 Task: Log work in the project ArtisanBridge for the issue 'Address issues related to slow response time when accessing the system remotely' spent time as '1w 4d 10h 41m' and remaining time as '1w 2d 17h 11m' and move to top of backlog. Now add the issue to the epic 'Network Security Improvements'. Log work in the project ArtisanBridge for the issue 'Develop a new feature to allow for real-time collaboration on documents' spent time as '1w 3d 18h 59m' and remaining time as '1w 1d 12h 59m' and move to bottom of backlog. Now add the issue to the epic 'Natural Language Processing Integration'
Action: Mouse moved to (193, 64)
Screenshot: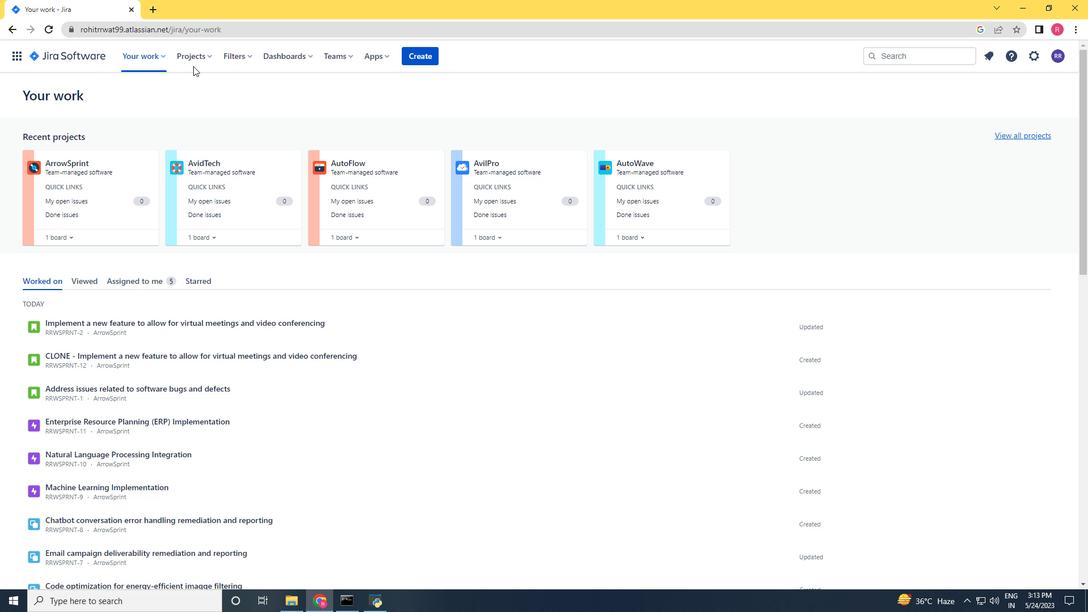 
Action: Mouse pressed left at (193, 64)
Screenshot: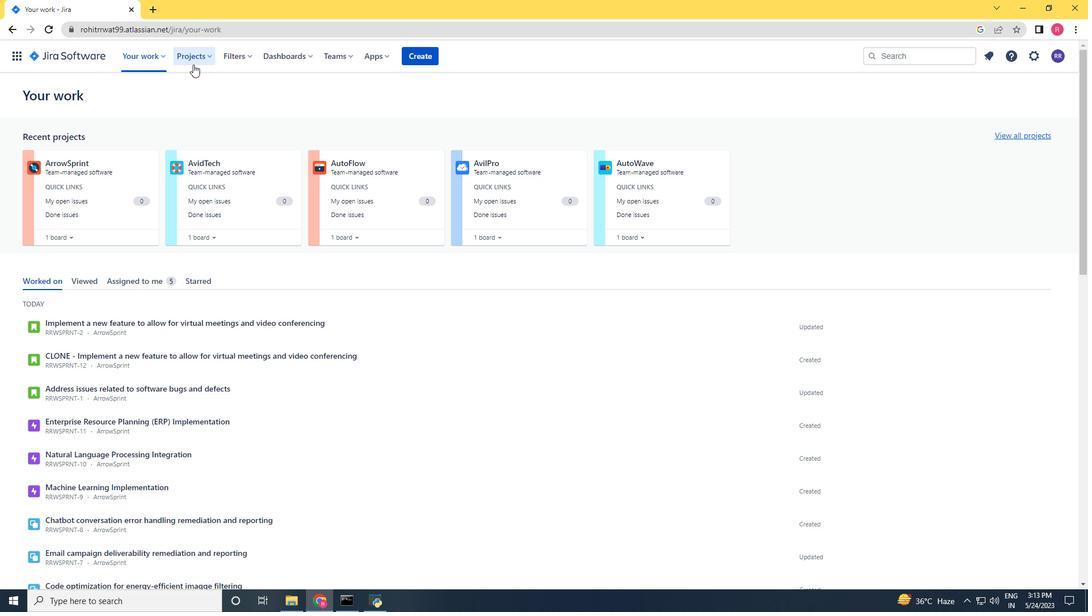 
Action: Mouse moved to (226, 99)
Screenshot: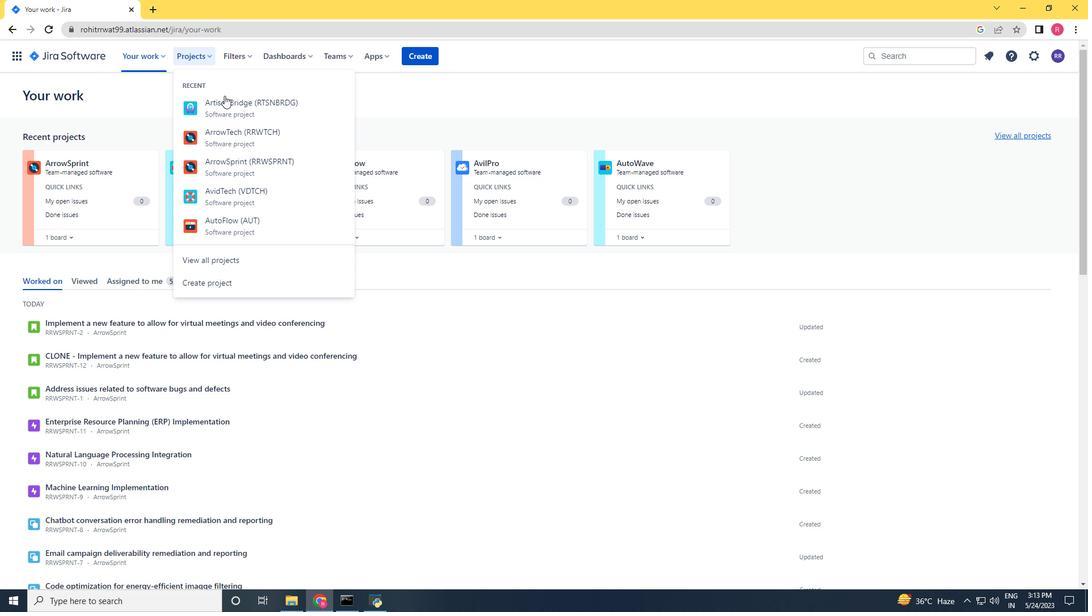 
Action: Mouse pressed left at (226, 99)
Screenshot: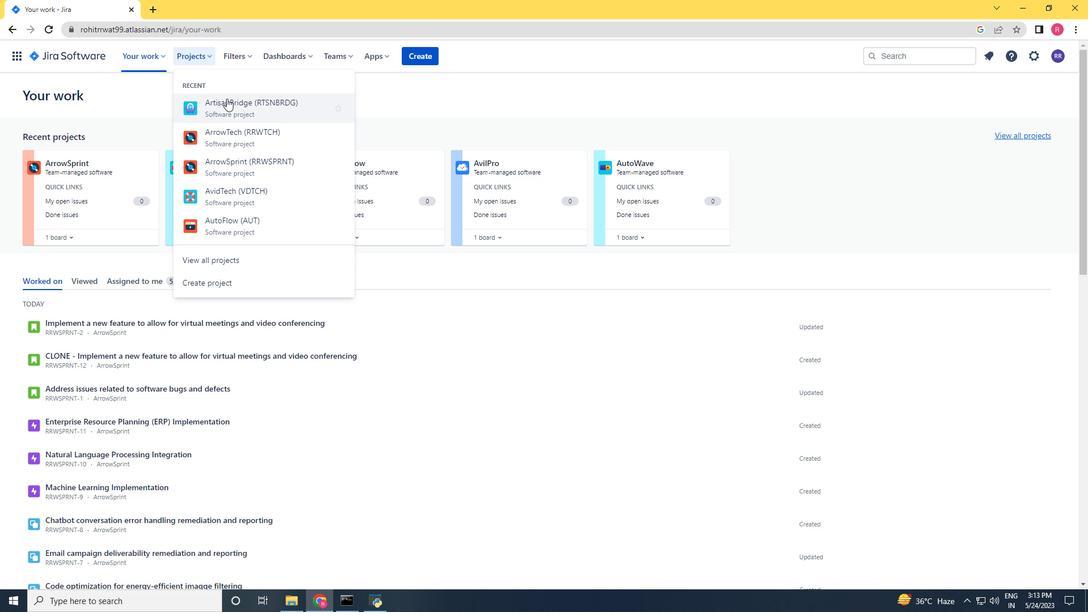 
Action: Mouse moved to (72, 176)
Screenshot: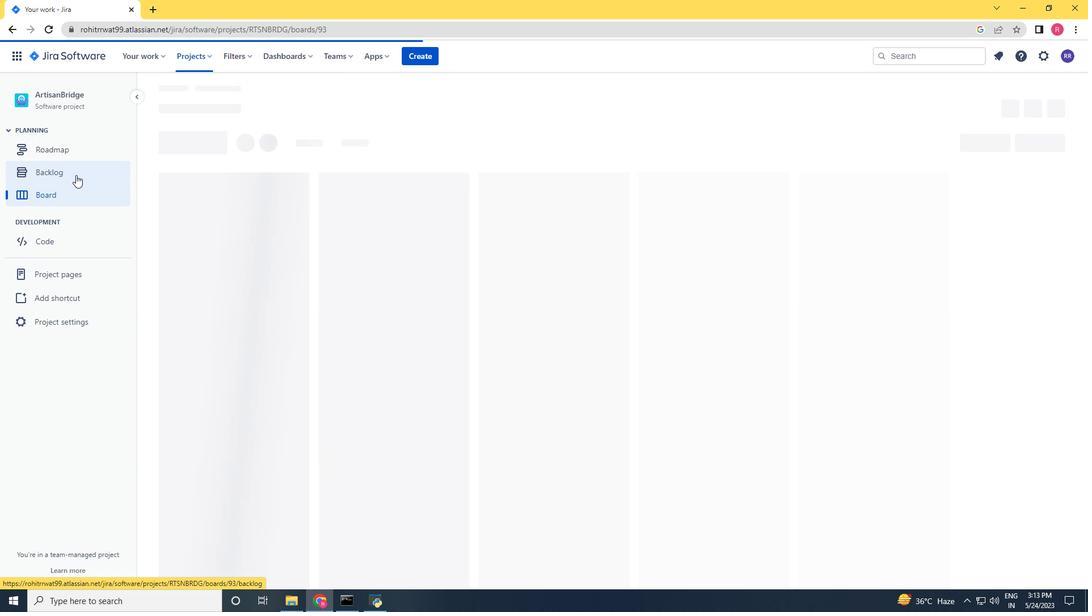 
Action: Mouse pressed left at (72, 176)
Screenshot: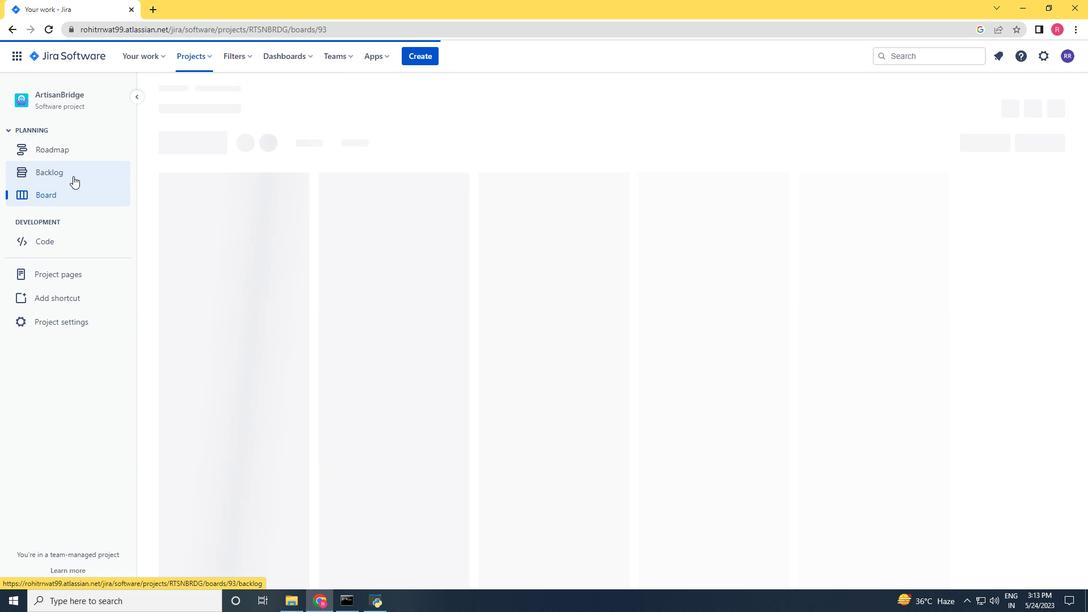 
Action: Mouse moved to (849, 400)
Screenshot: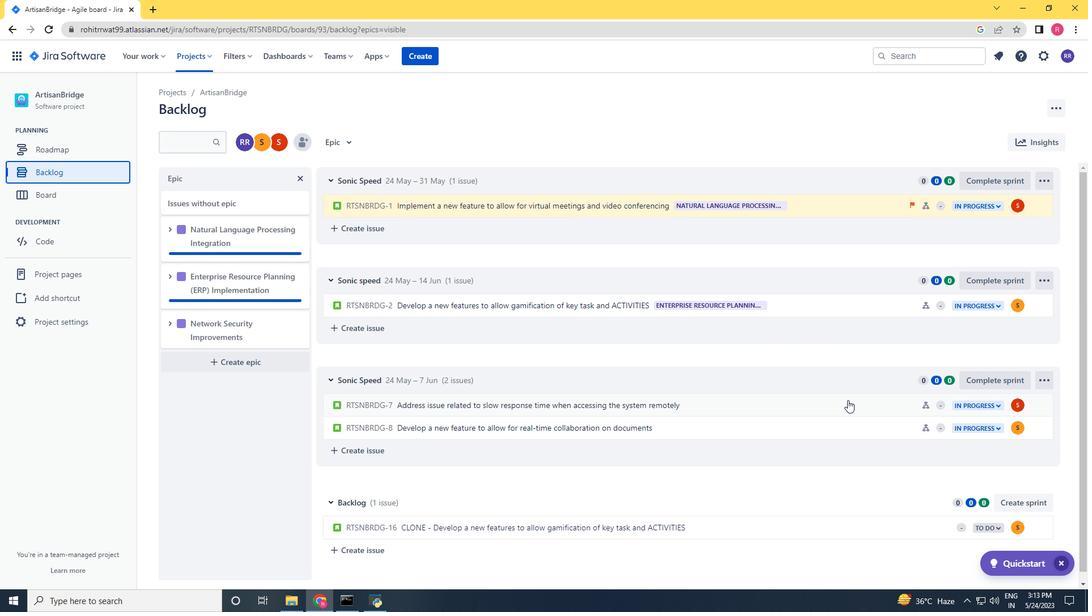 
Action: Mouse pressed left at (849, 400)
Screenshot: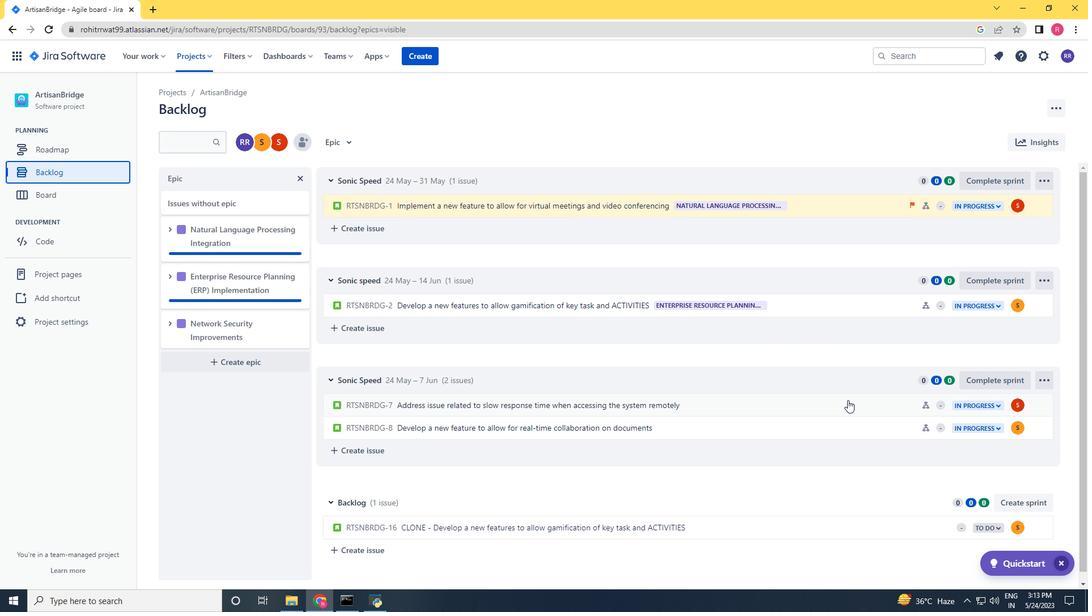 
Action: Mouse moved to (1038, 174)
Screenshot: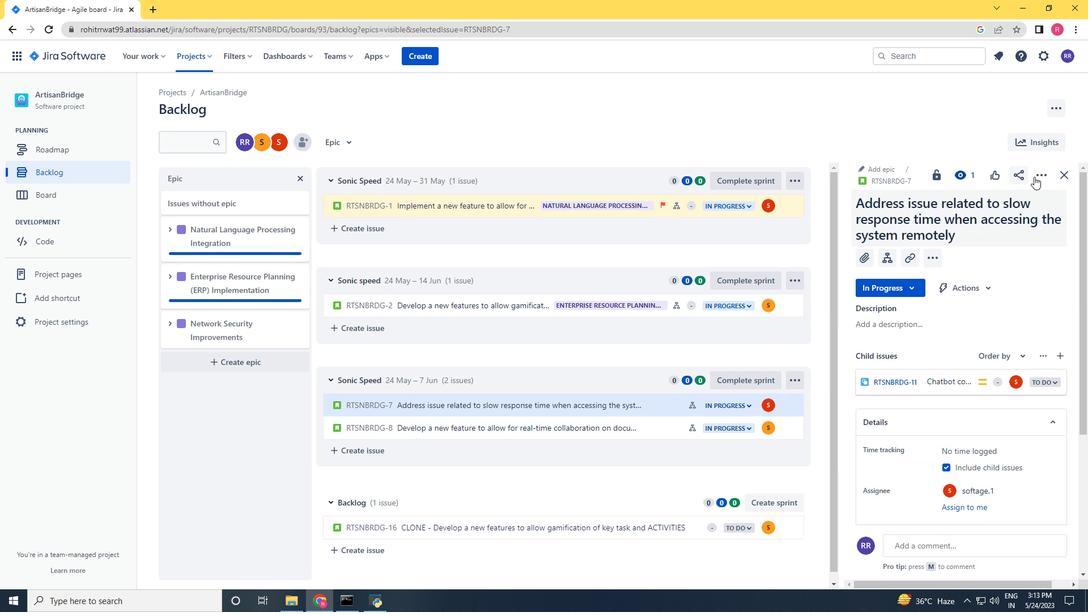 
Action: Mouse pressed left at (1038, 174)
Screenshot: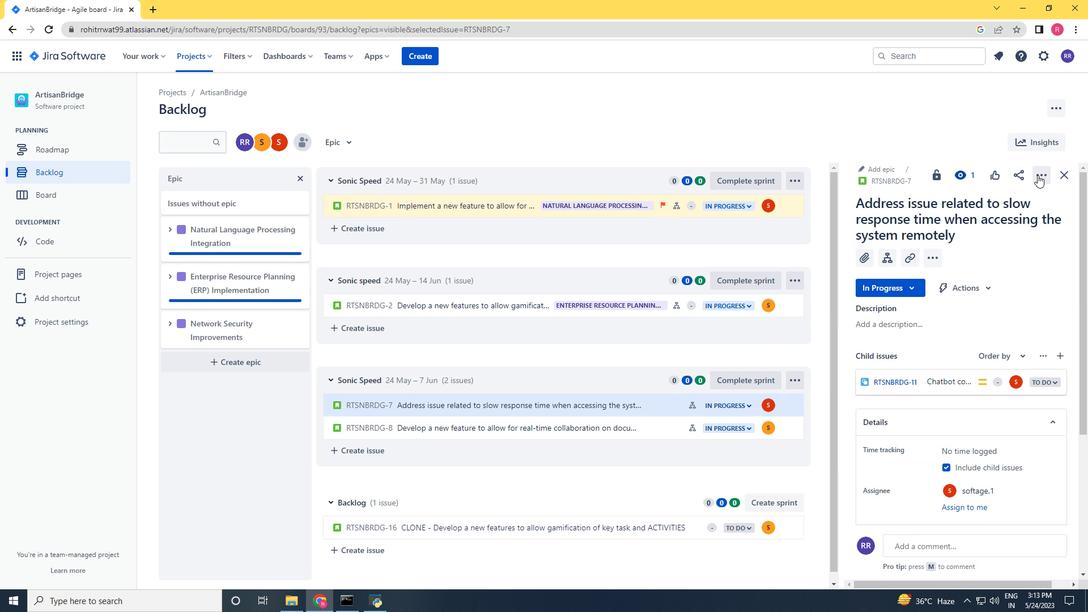 
Action: Mouse moved to (983, 206)
Screenshot: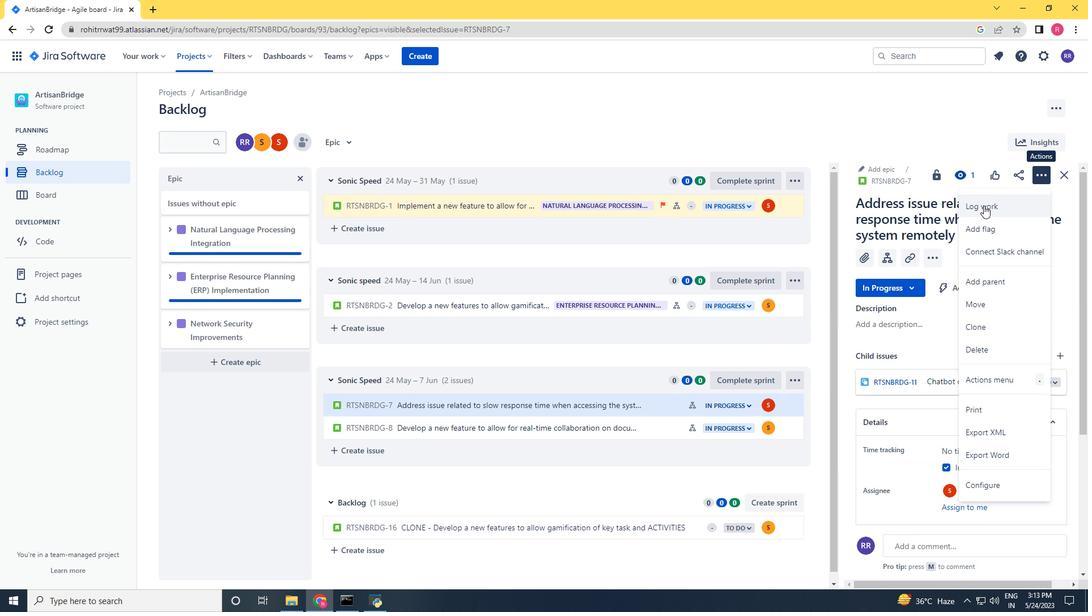 
Action: Mouse pressed left at (983, 206)
Screenshot: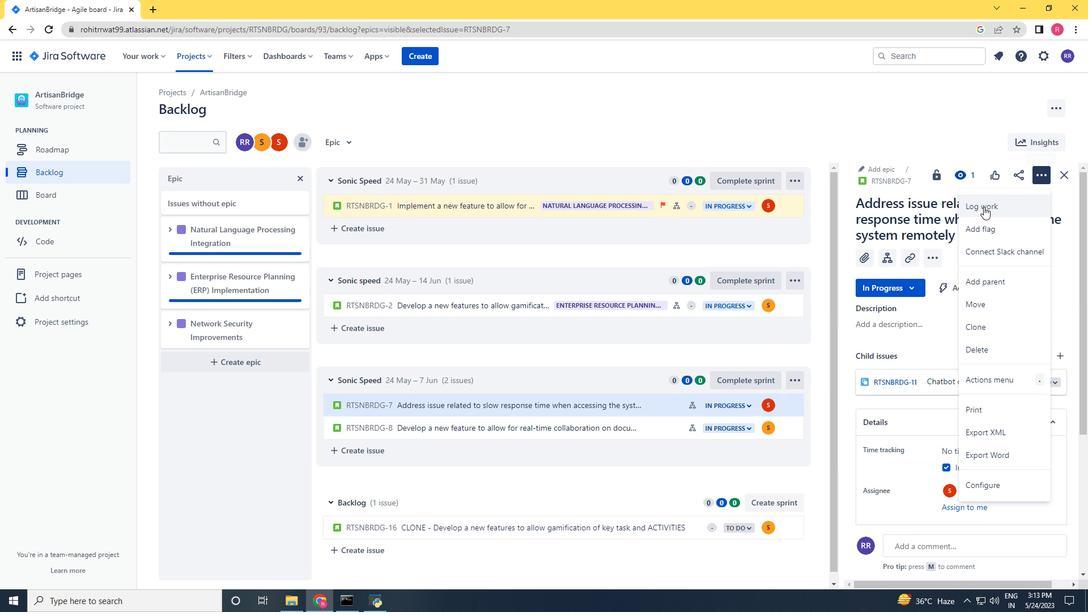 
Action: Mouse moved to (880, 247)
Screenshot: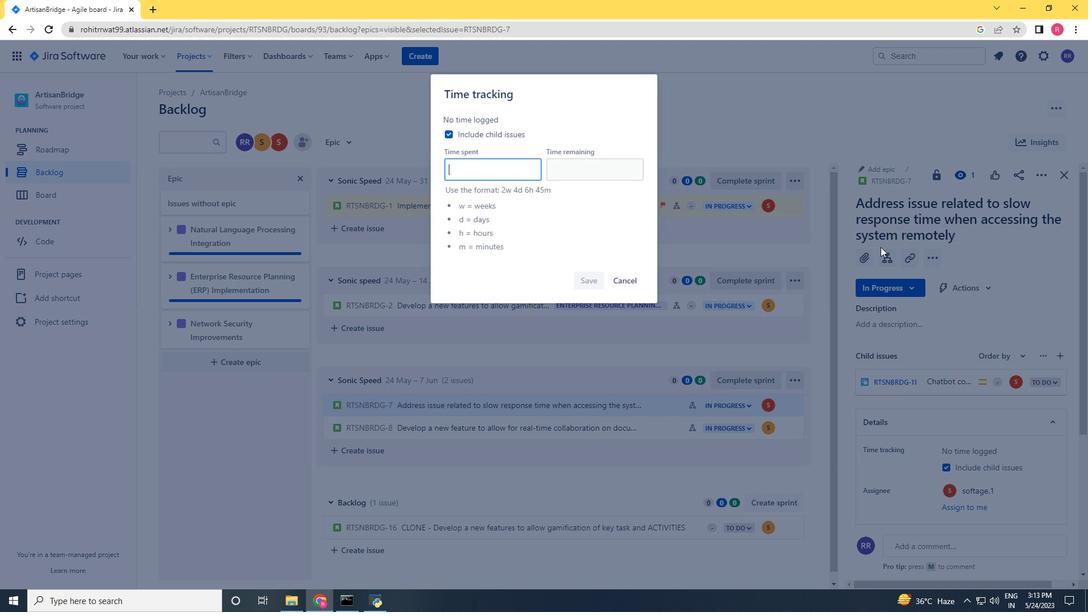 
Action: Key pressed 1w<Key.space>3d<Key.space>16<Key.backspace>8h<Key.space><Key.space>59m<Key.tab>
Screenshot: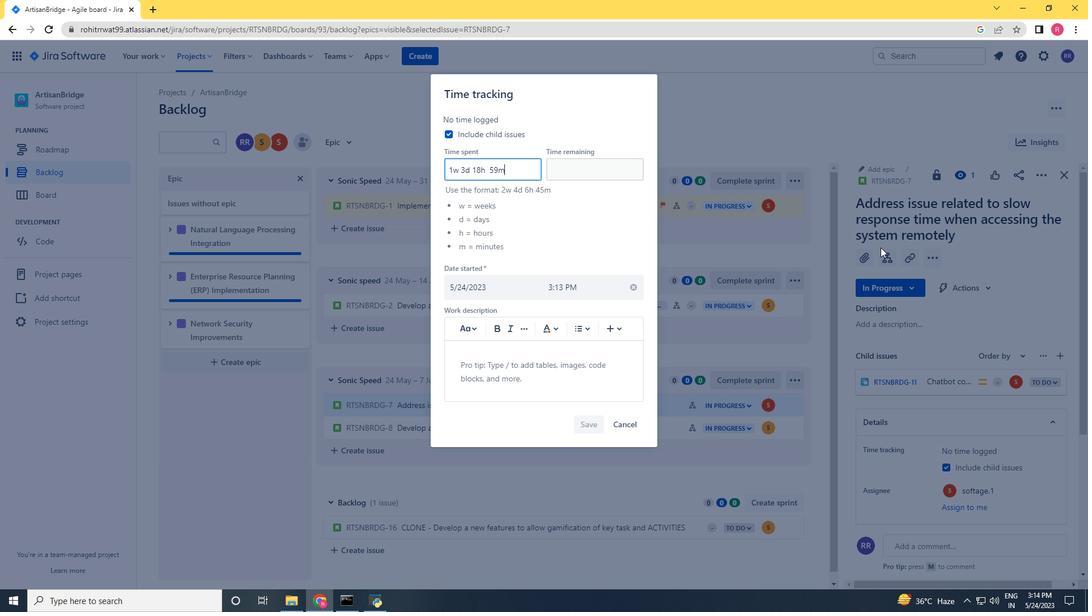
Action: Mouse moved to (489, 168)
Screenshot: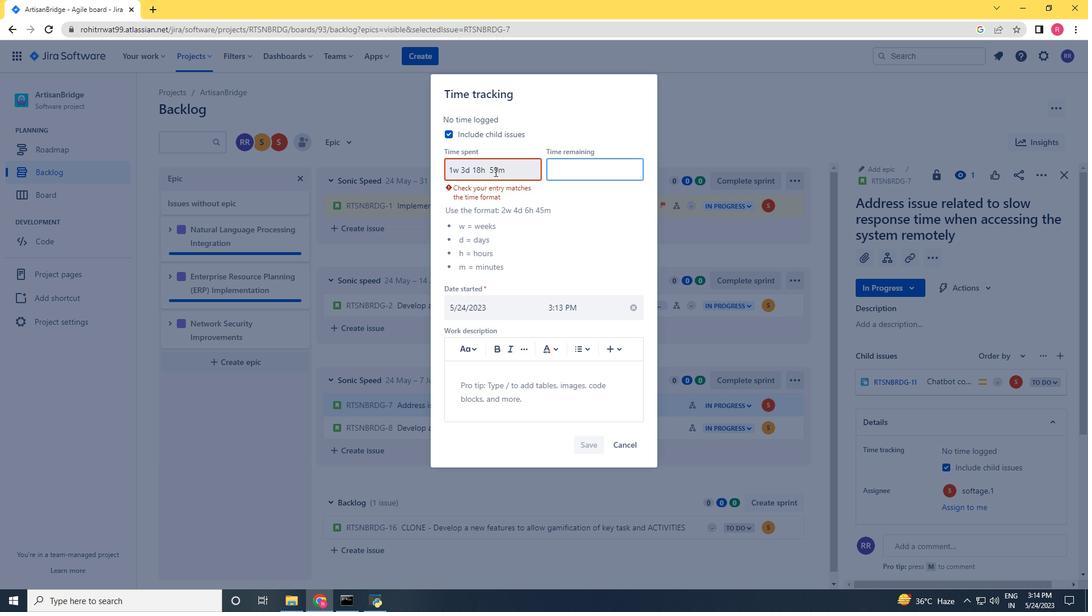 
Action: Mouse pressed left at (489, 168)
Screenshot: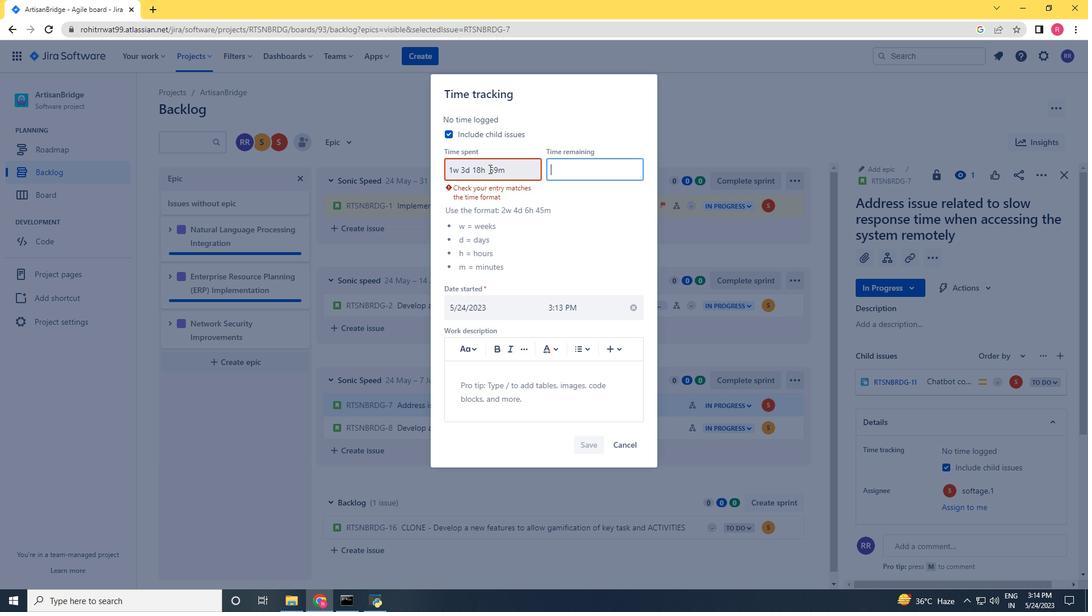 
Action: Key pressed <Key.backspace>
Screenshot: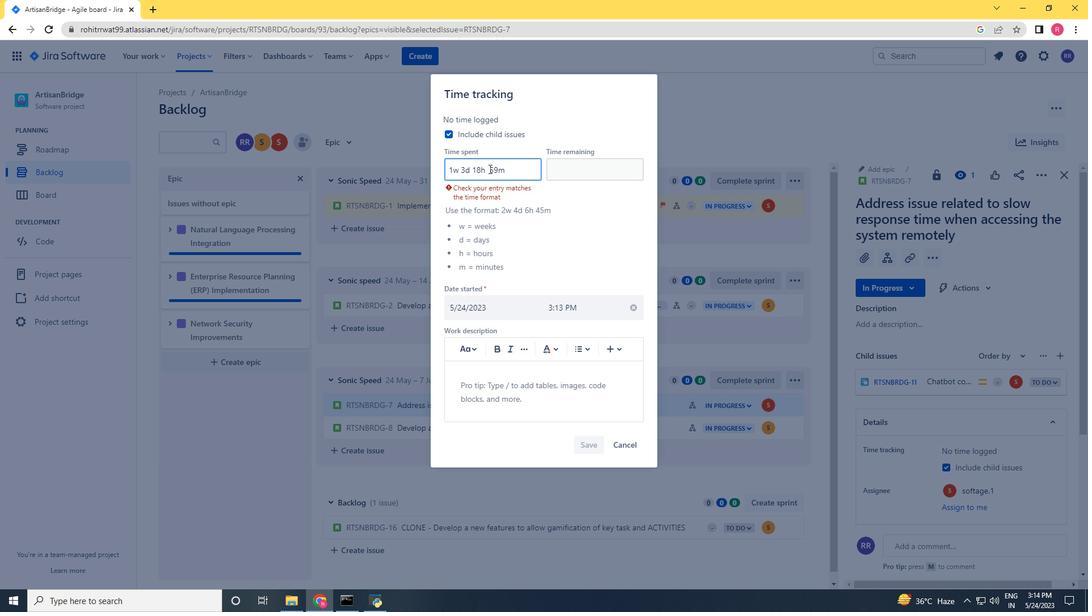 
Action: Mouse moved to (578, 172)
Screenshot: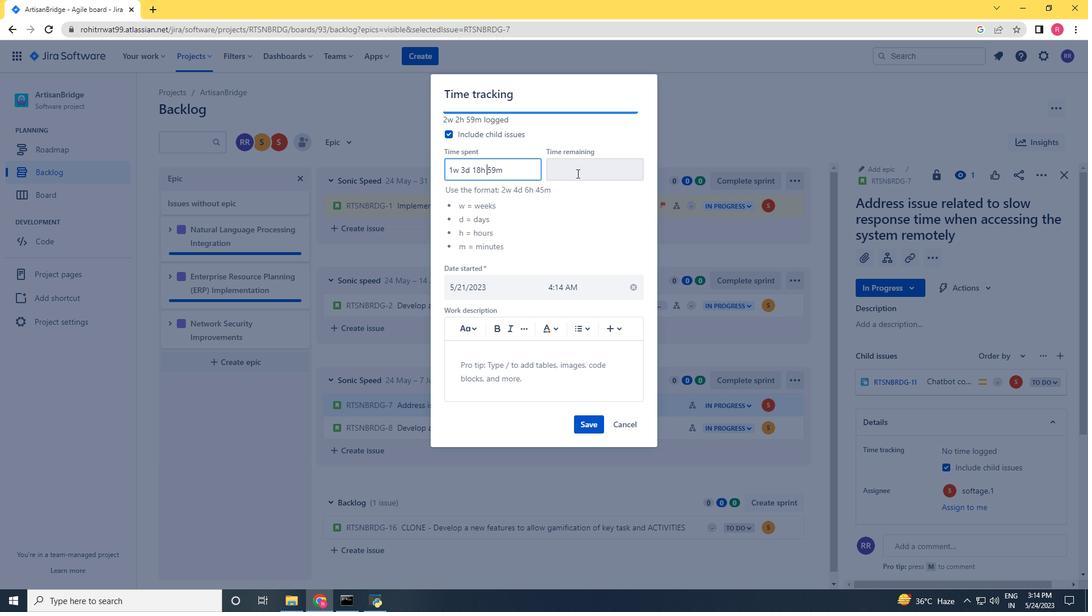 
Action: Mouse pressed left at (578, 172)
Screenshot: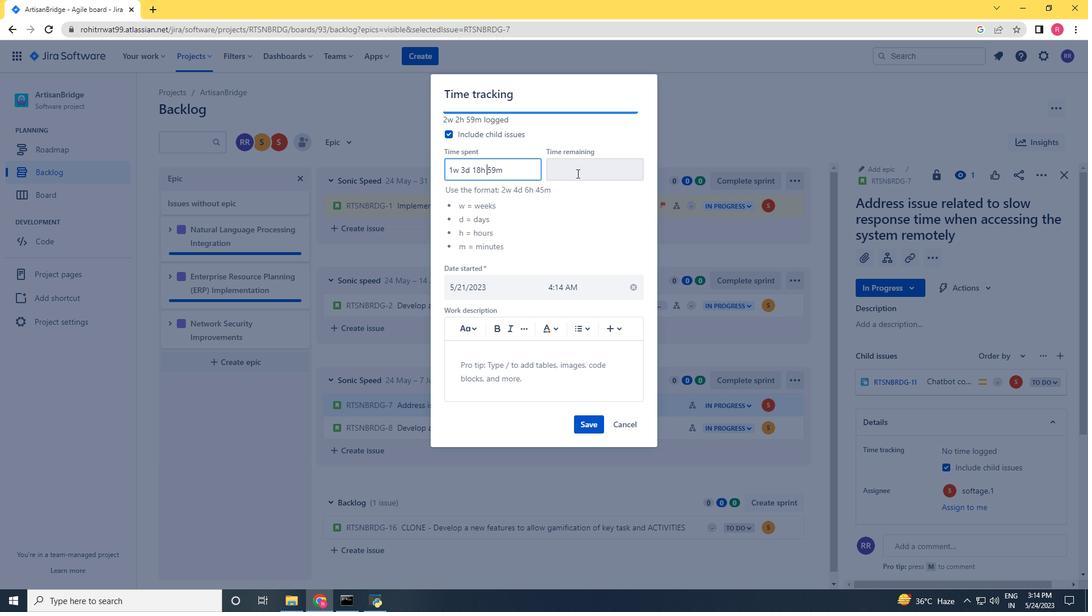 
Action: Key pressed 1w<Key.space>1d<Key.space>12h<Key.space>59m
Screenshot: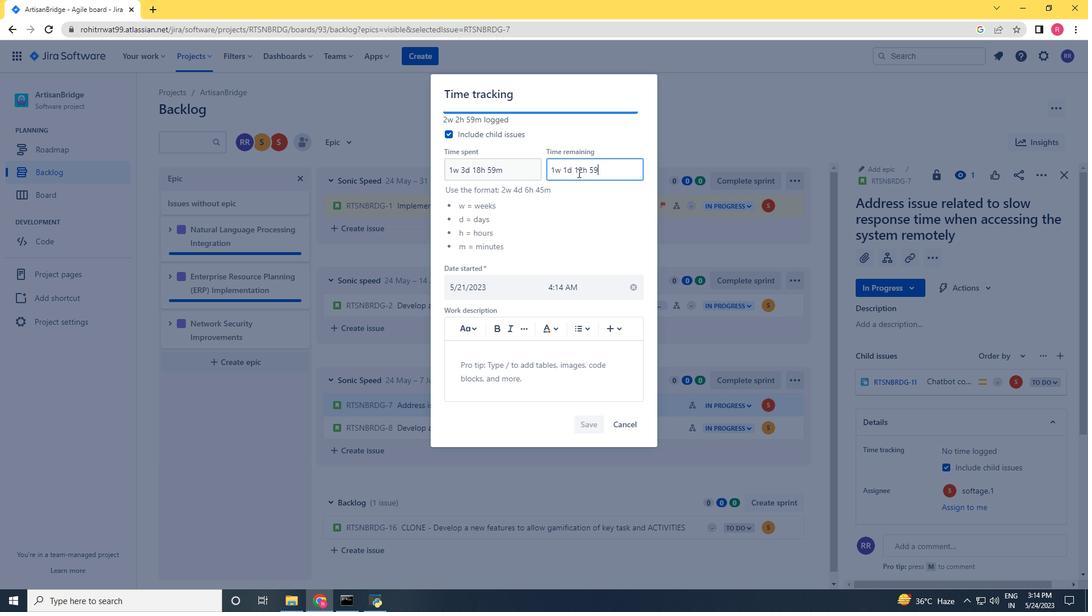 
Action: Mouse moved to (576, 170)
Screenshot: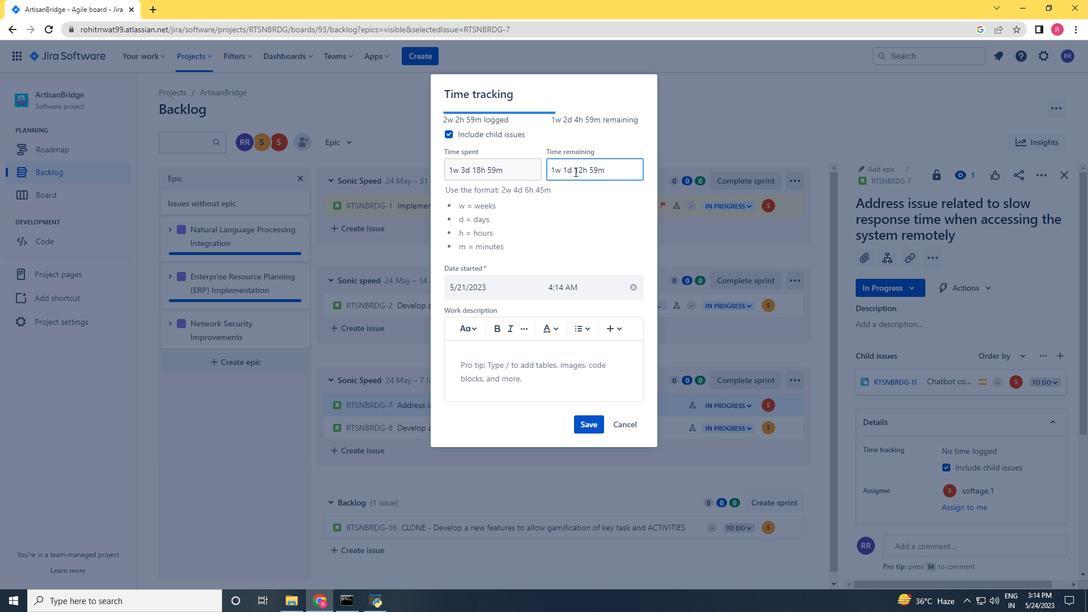 
Action: Mouse pressed left at (576, 170)
Screenshot: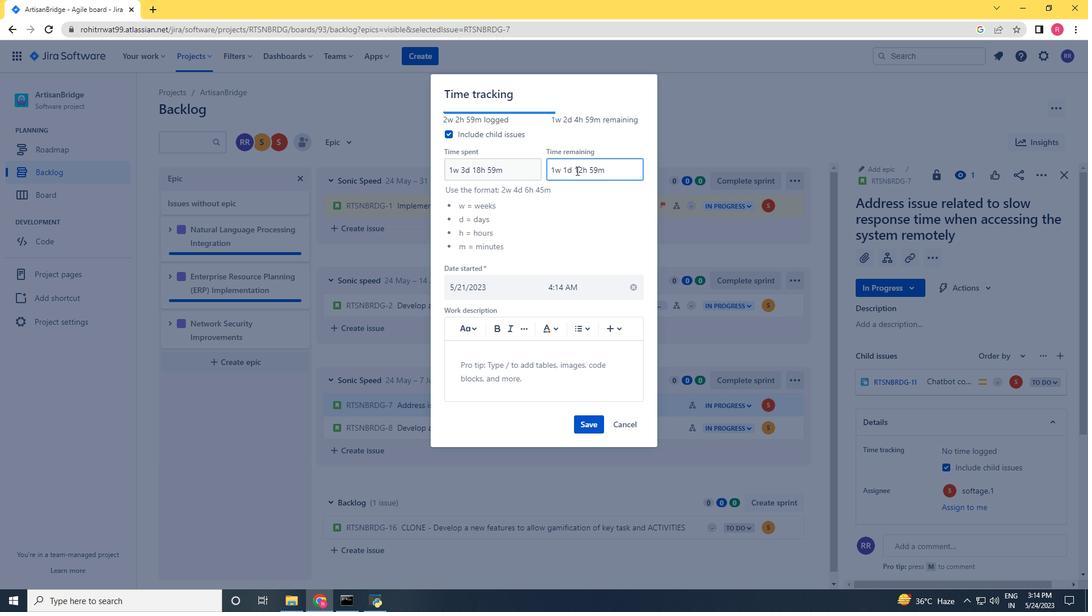 
Action: Mouse moved to (562, 170)
Screenshot: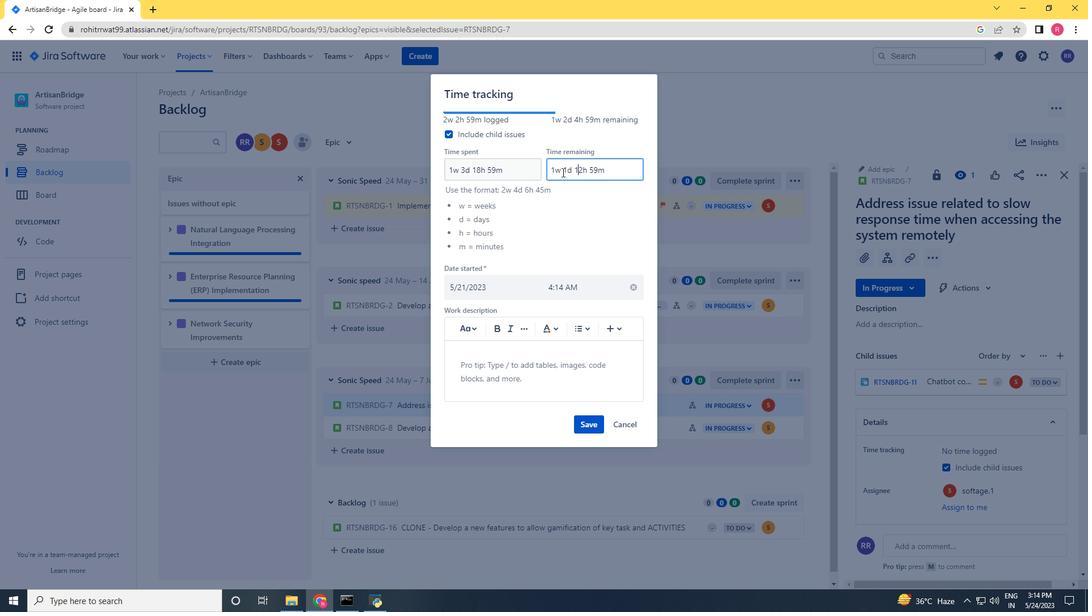 
Action: Mouse pressed left at (562, 170)
Screenshot: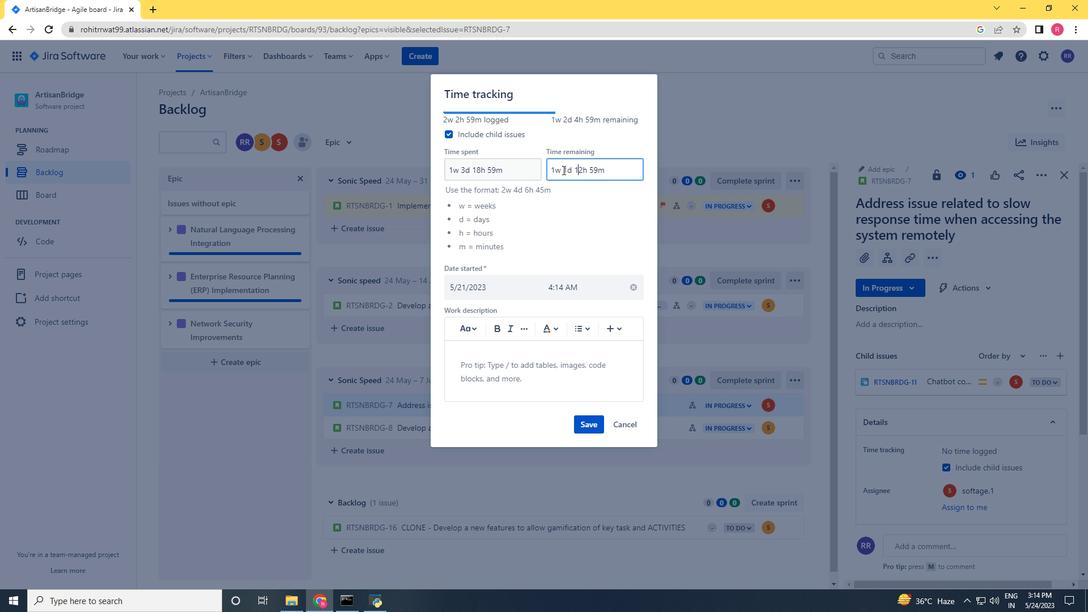 
Action: Mouse moved to (587, 162)
Screenshot: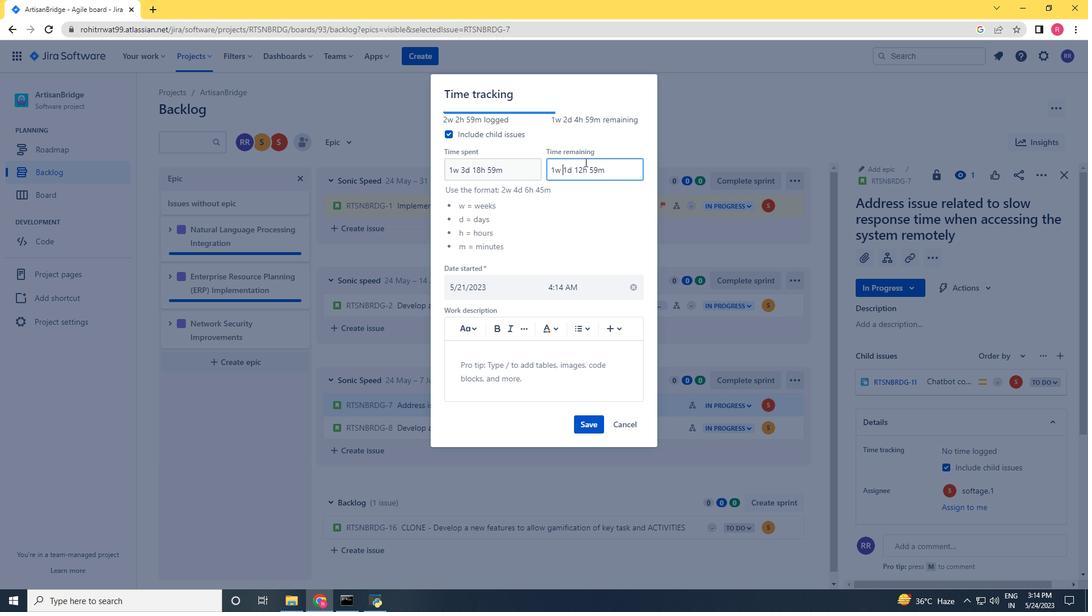 
Action: Key pressed <Key.backspace><Key.space>
Screenshot: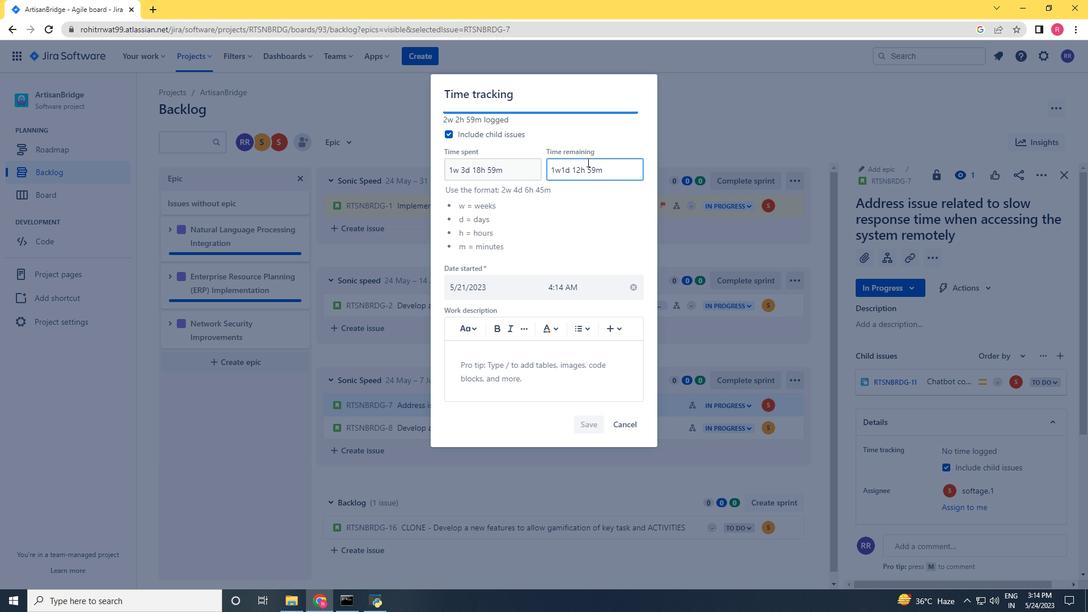 
Action: Mouse moved to (582, 425)
Screenshot: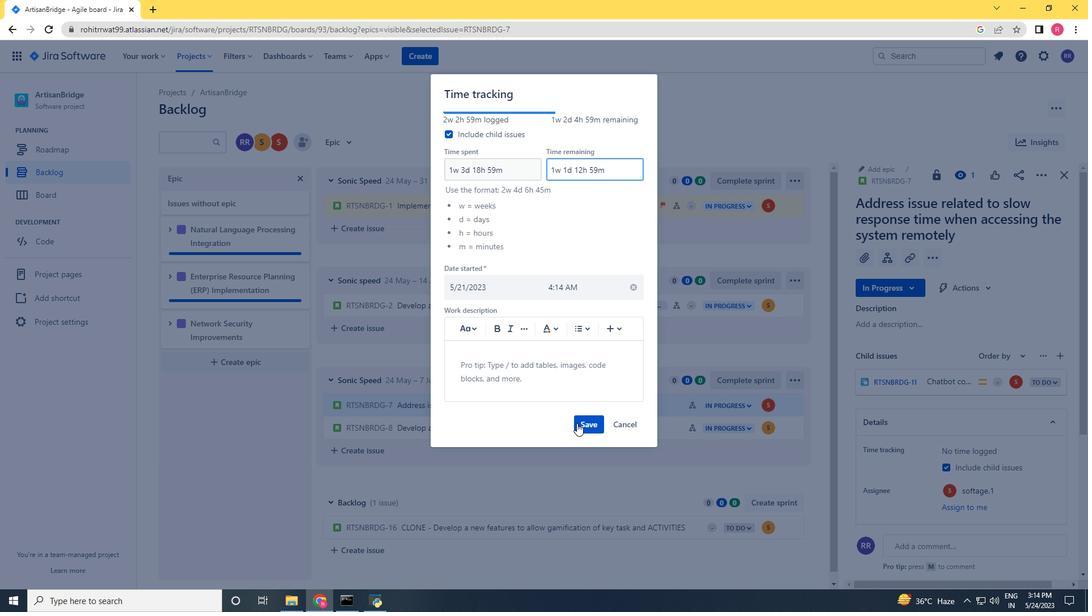 
Action: Mouse pressed left at (582, 425)
Screenshot: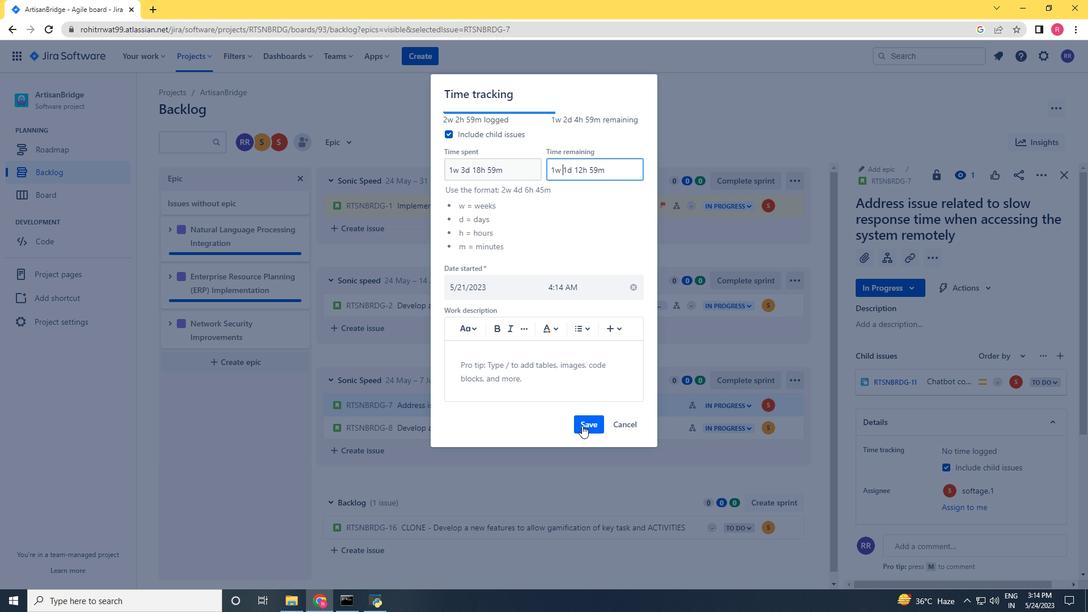 
Action: Mouse moved to (793, 407)
Screenshot: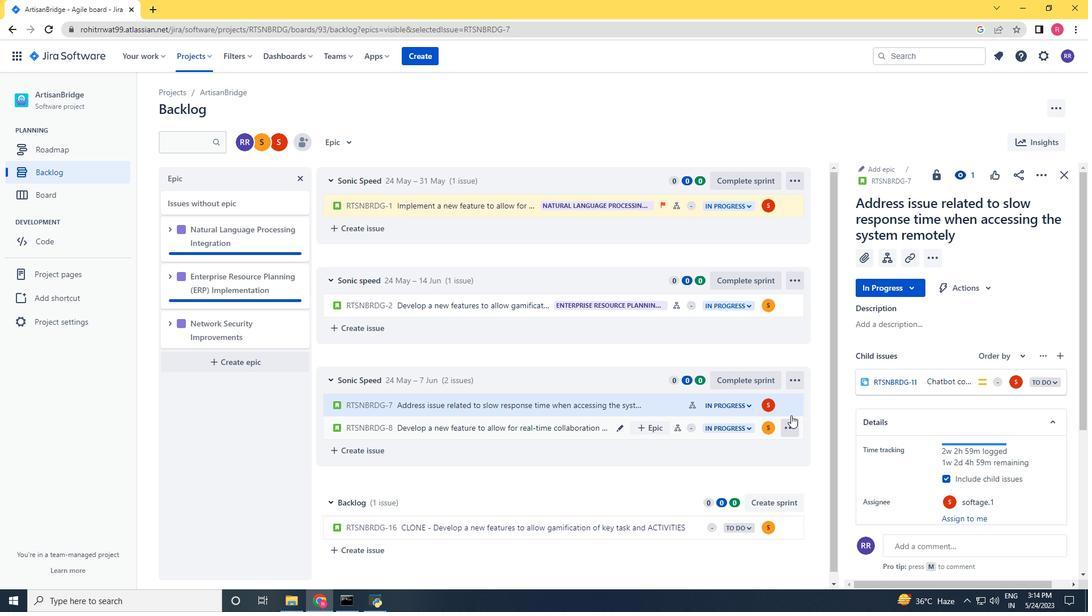 
Action: Mouse pressed left at (793, 407)
Screenshot: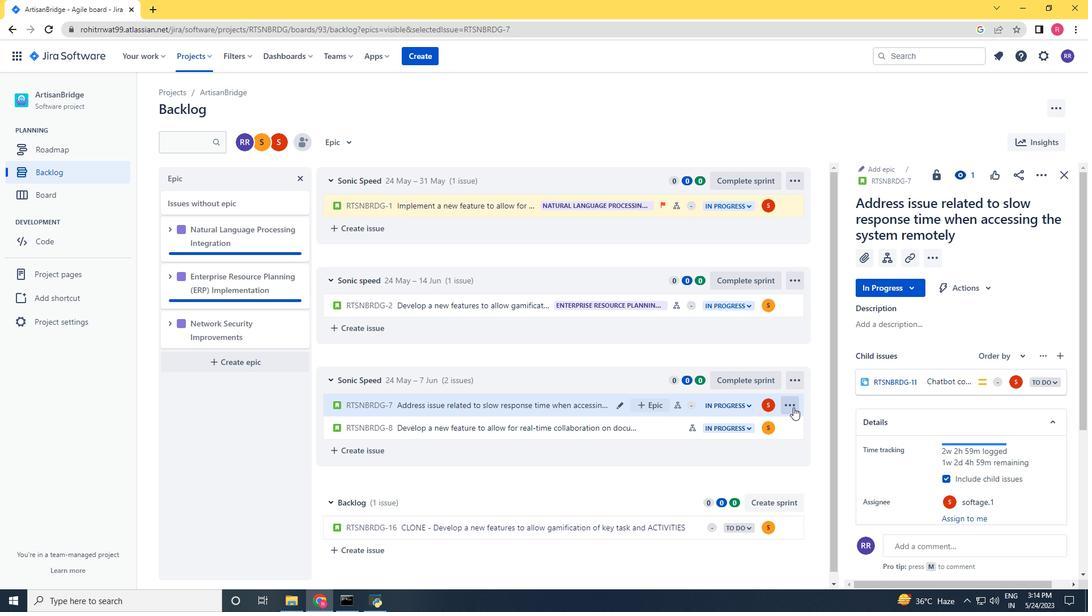 
Action: Mouse moved to (748, 359)
Screenshot: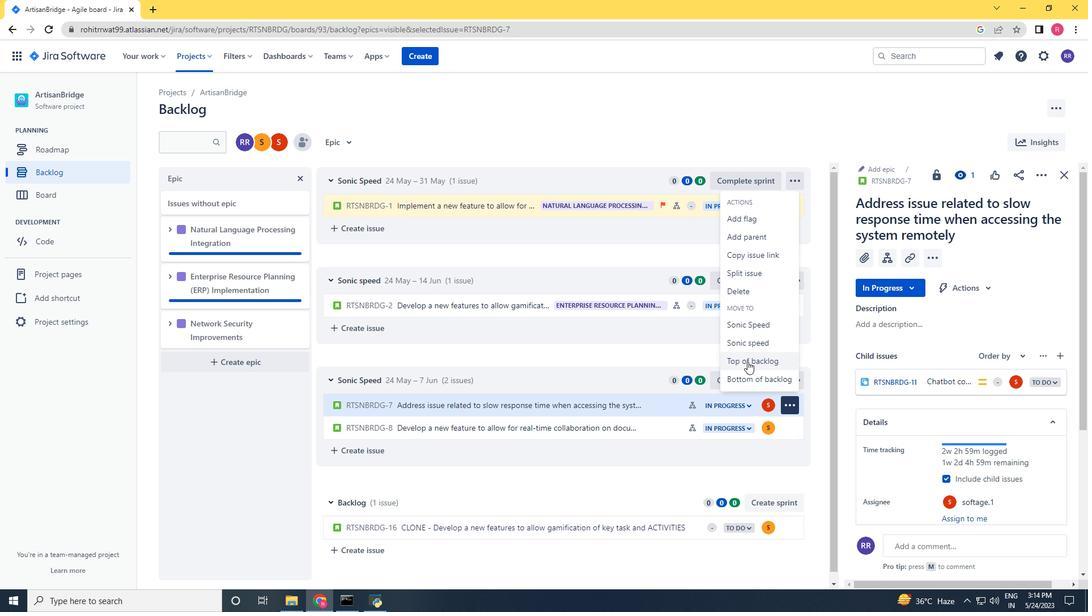 
Action: Mouse pressed left at (748, 359)
Screenshot: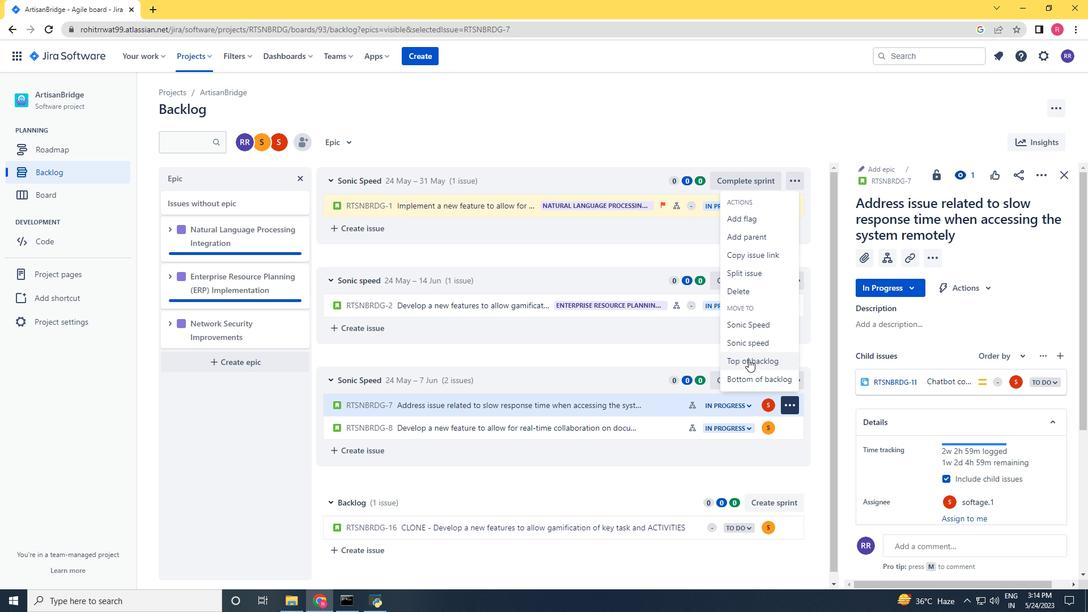 
Action: Mouse moved to (583, 183)
Screenshot: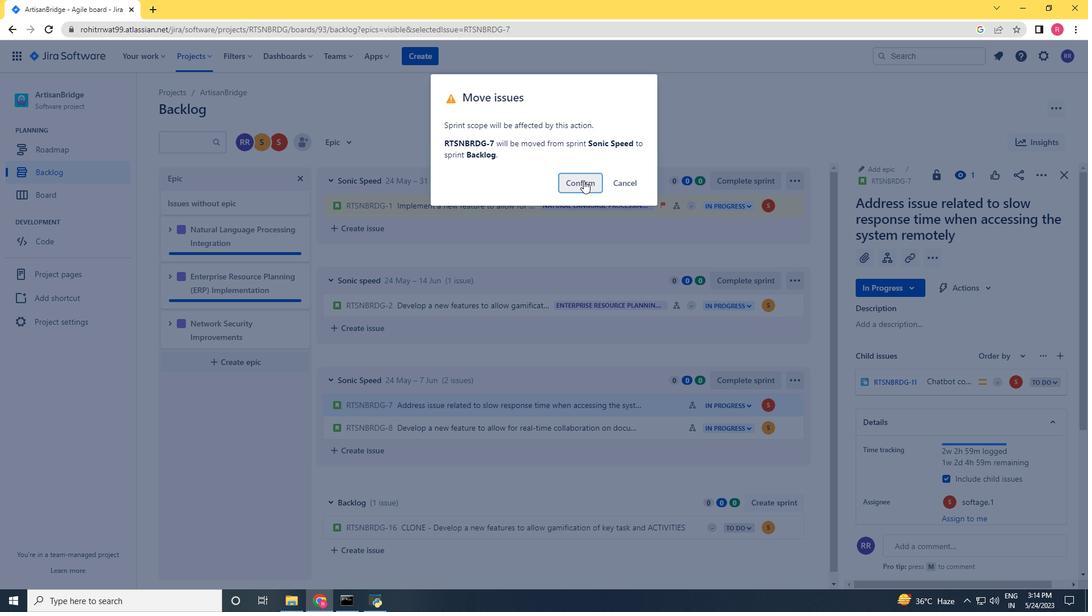 
Action: Mouse pressed left at (583, 183)
Screenshot: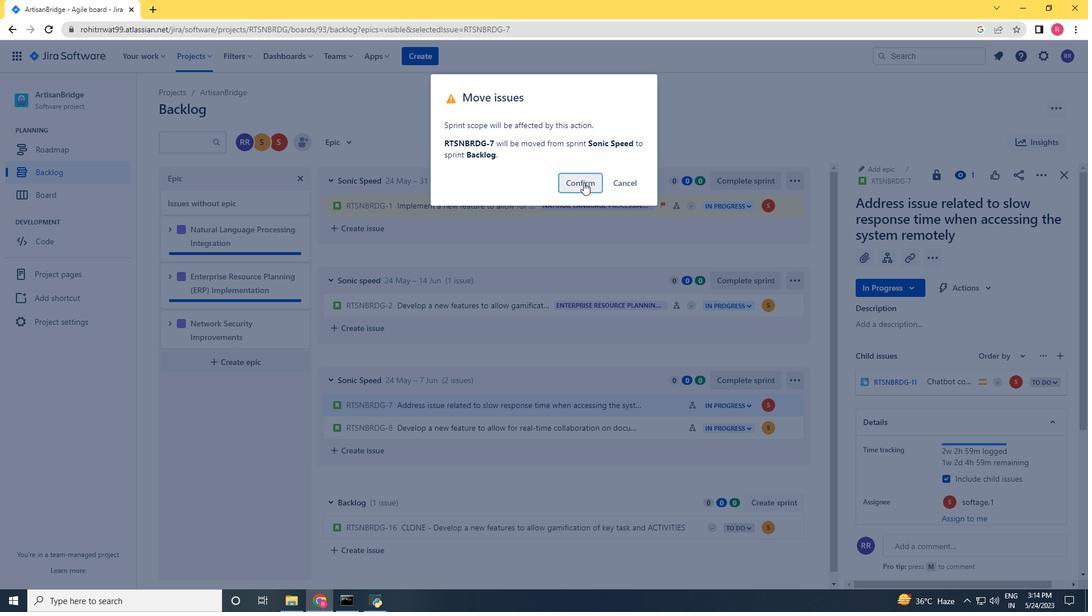
Action: Mouse moved to (642, 507)
Screenshot: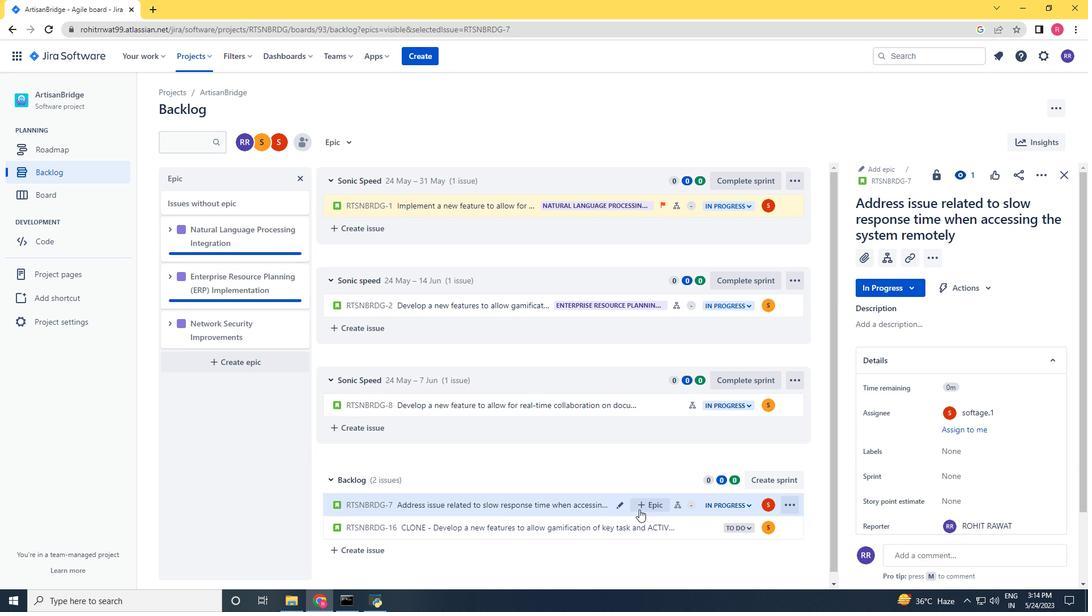 
Action: Mouse pressed left at (642, 507)
Screenshot: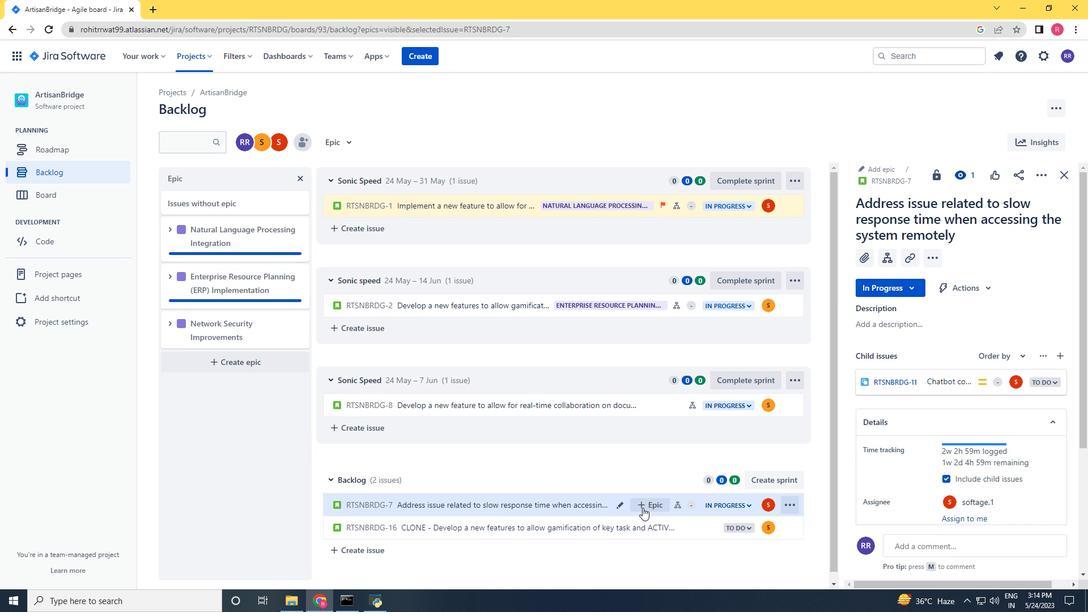
Action: Mouse moved to (694, 535)
Screenshot: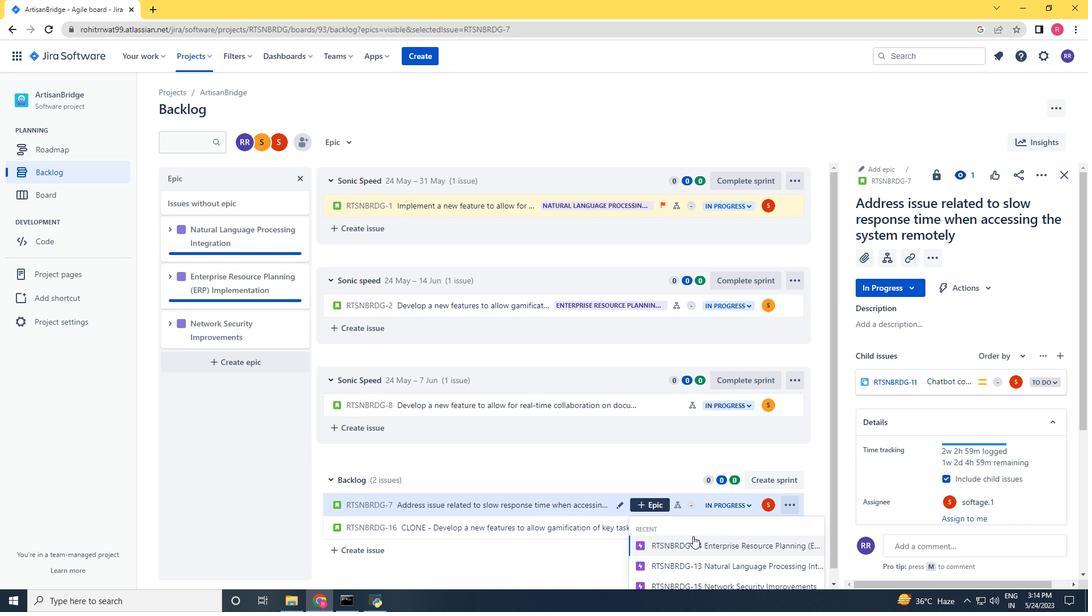 
Action: Mouse scrolled (694, 535) with delta (0, 0)
Screenshot: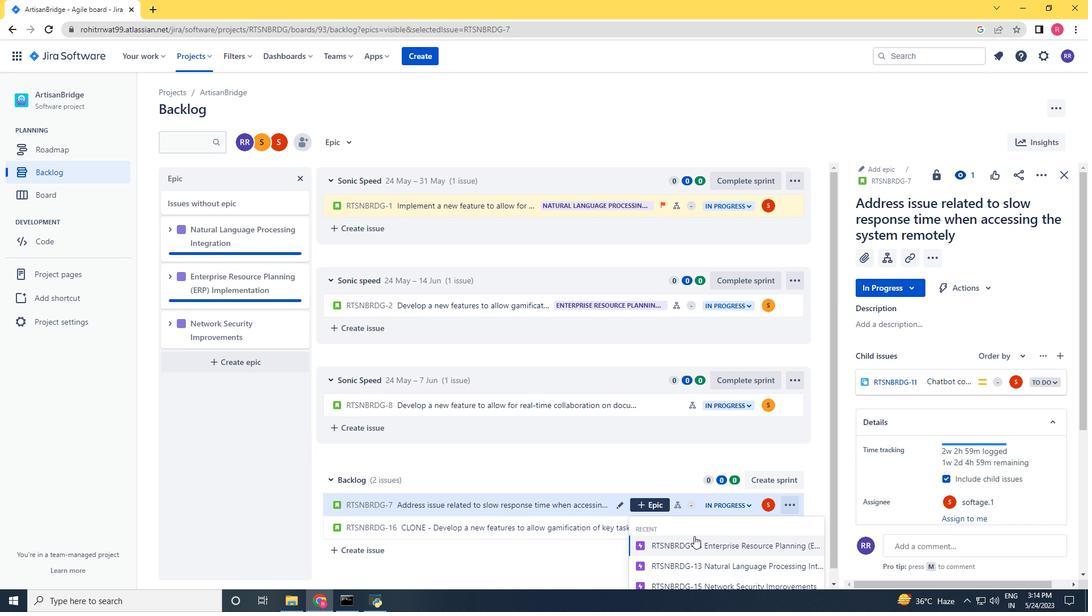 
Action: Mouse scrolled (694, 535) with delta (0, 0)
Screenshot: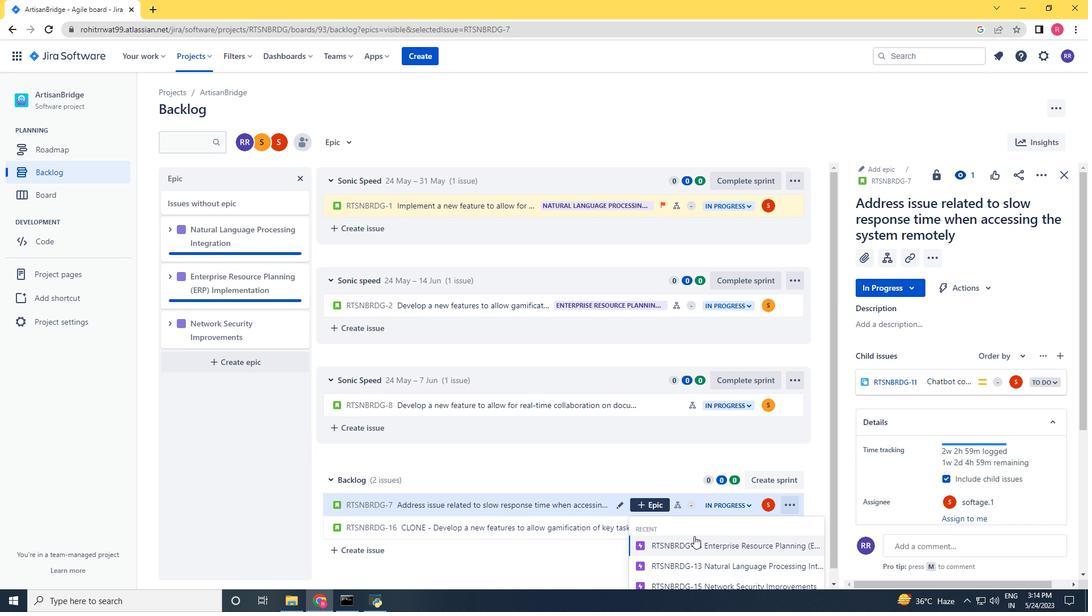 
Action: Mouse scrolled (694, 535) with delta (0, 0)
Screenshot: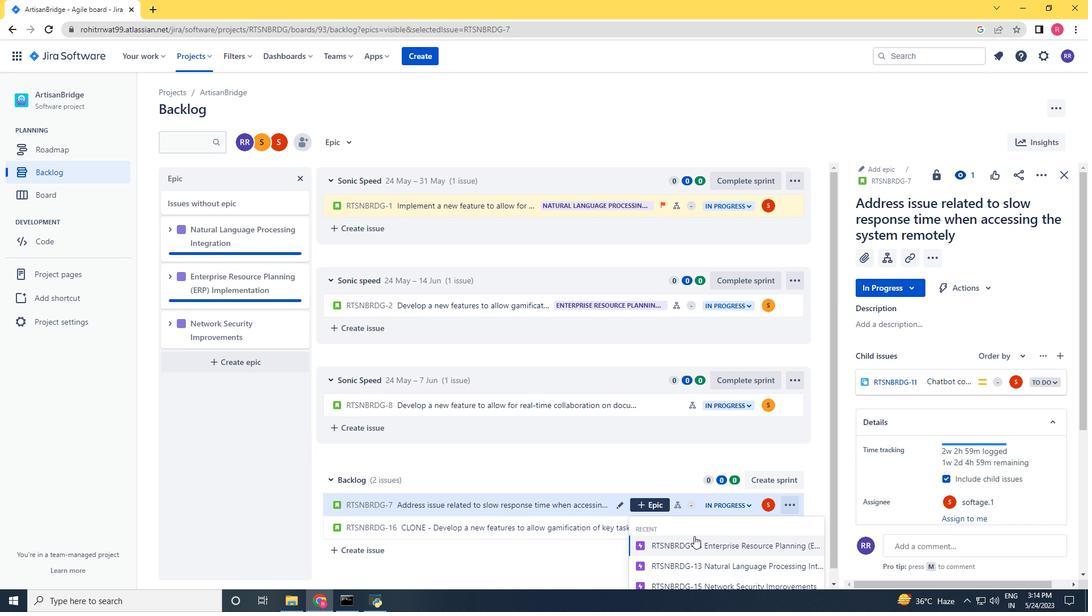 
Action: Mouse moved to (694, 534)
Screenshot: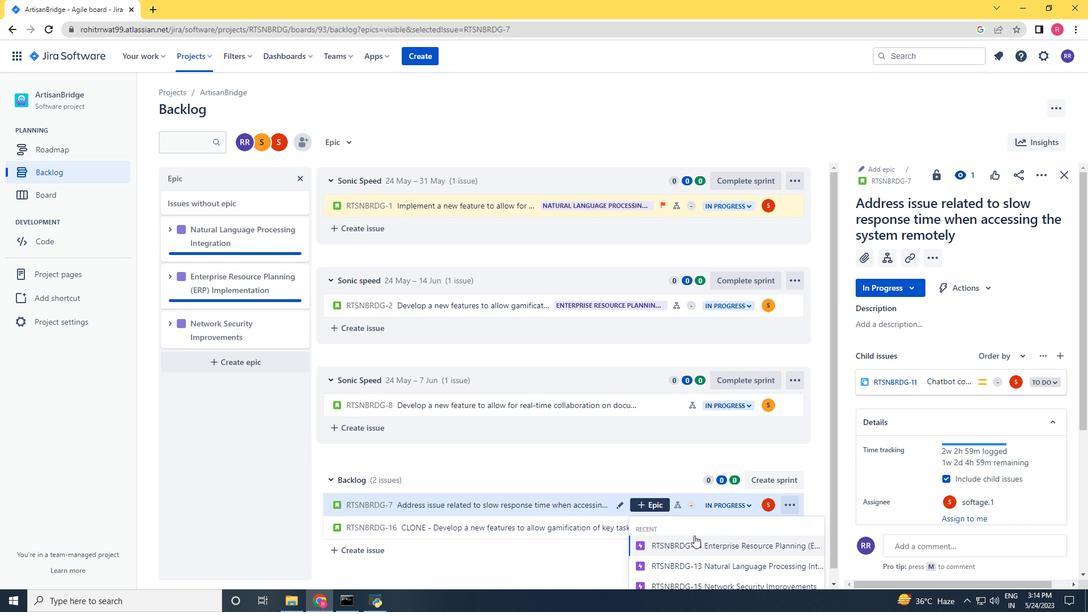 
Action: Mouse scrolled (694, 533) with delta (0, 0)
Screenshot: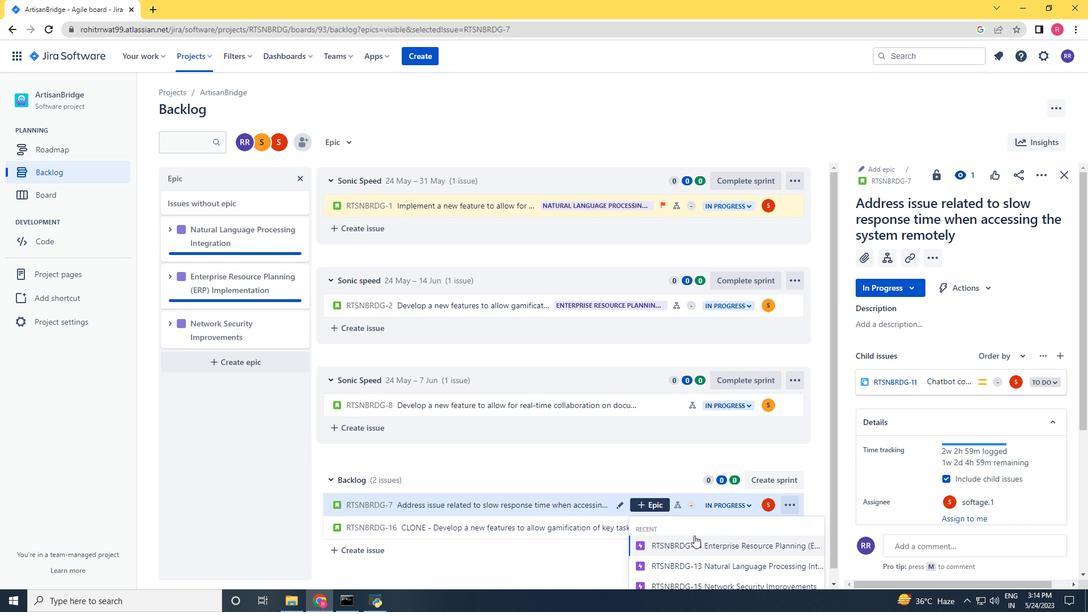 
Action: Mouse moved to (709, 586)
Screenshot: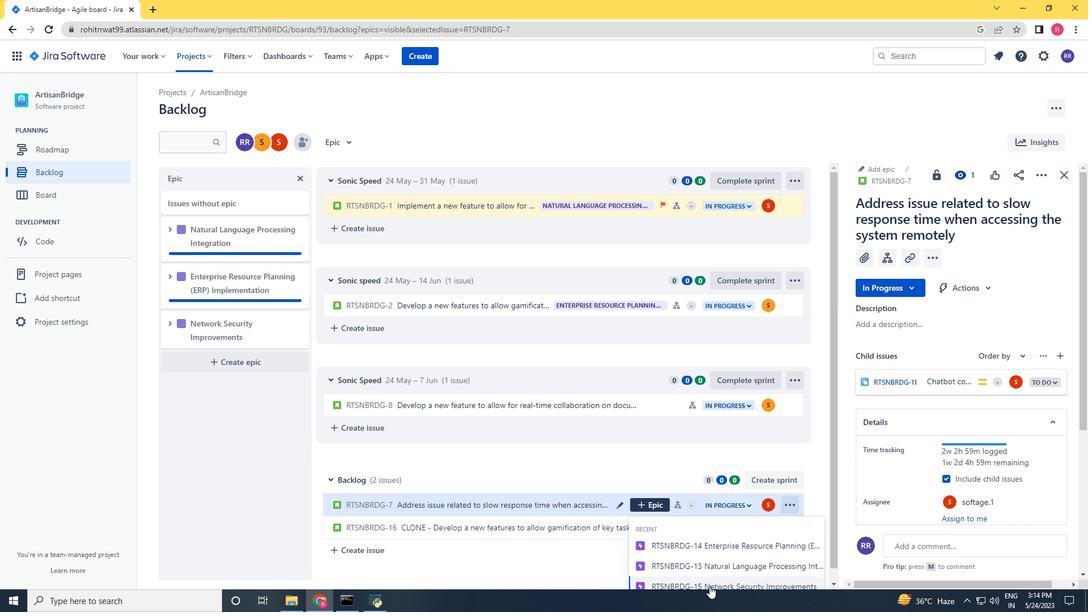 
Action: Mouse pressed left at (709, 586)
Screenshot: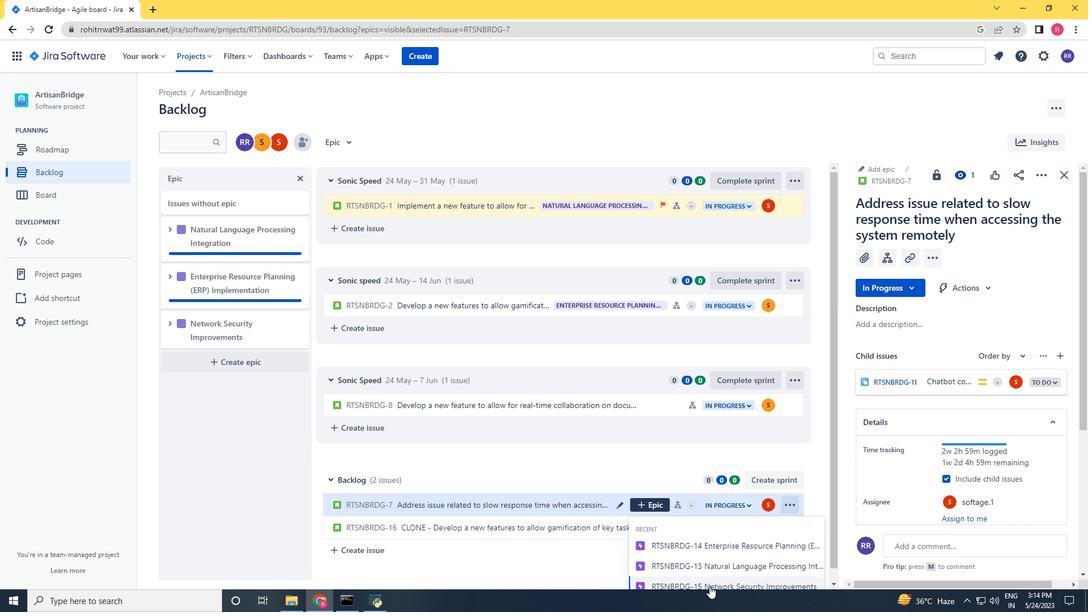 
Action: Mouse moved to (689, 413)
Screenshot: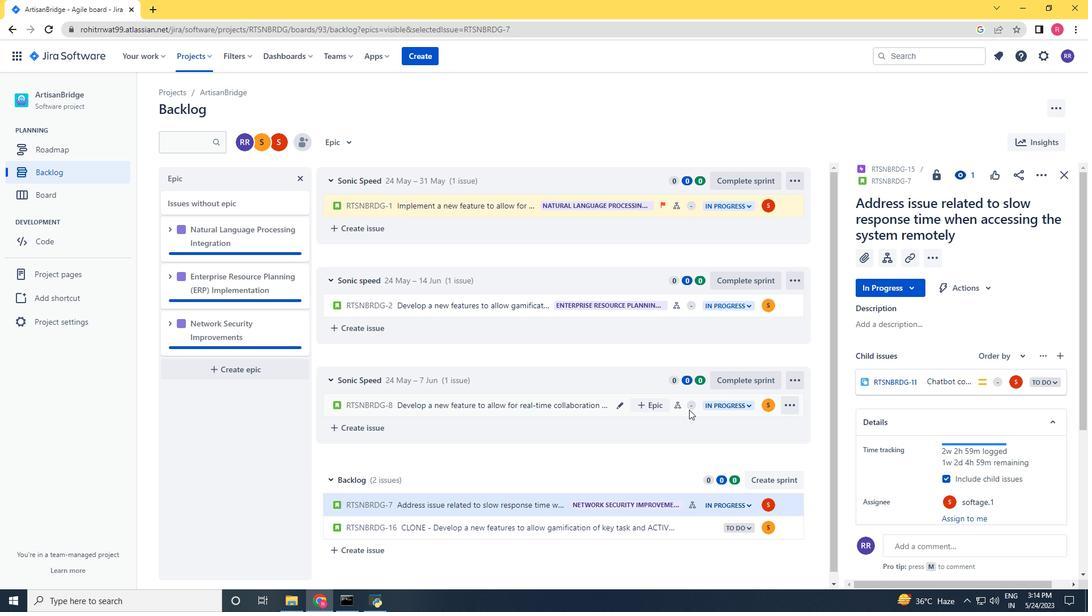 
Action: Mouse pressed left at (689, 413)
Screenshot: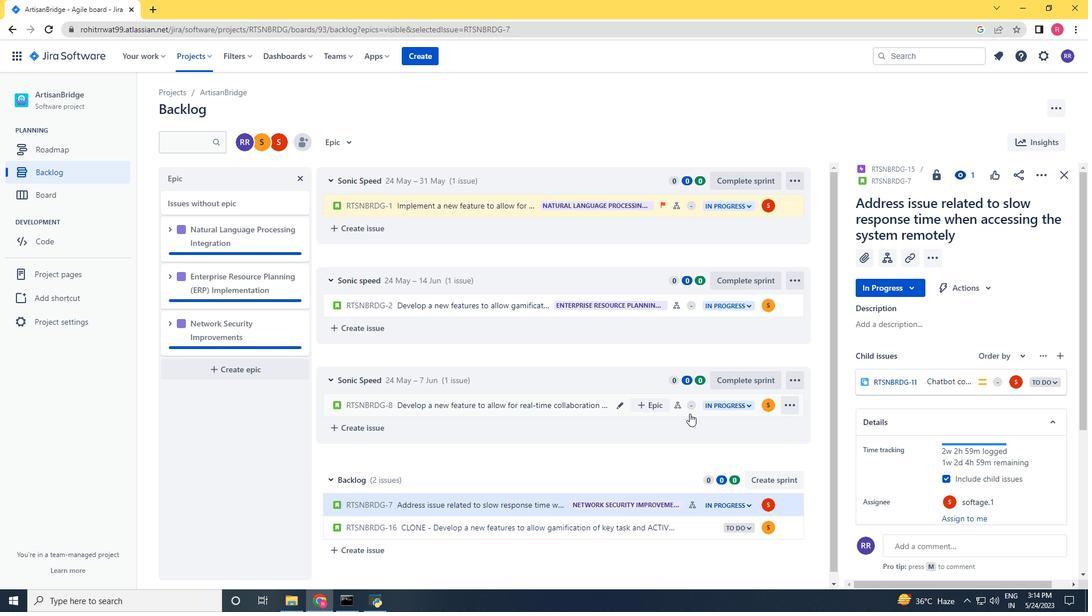 
Action: Mouse moved to (1037, 177)
Screenshot: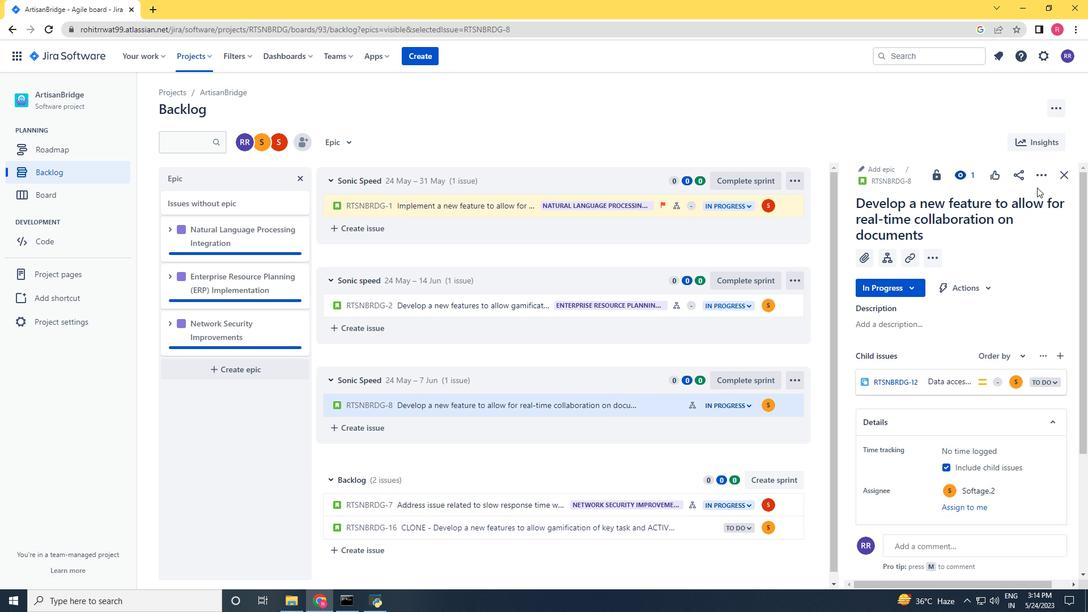 
Action: Mouse pressed left at (1037, 177)
Screenshot: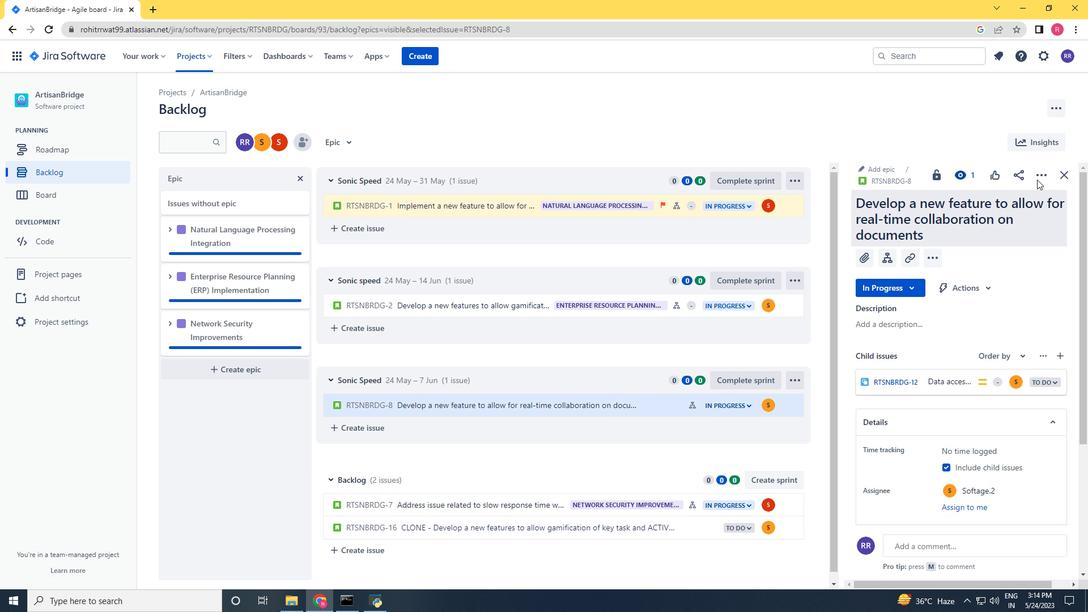 
Action: Mouse moved to (1000, 204)
Screenshot: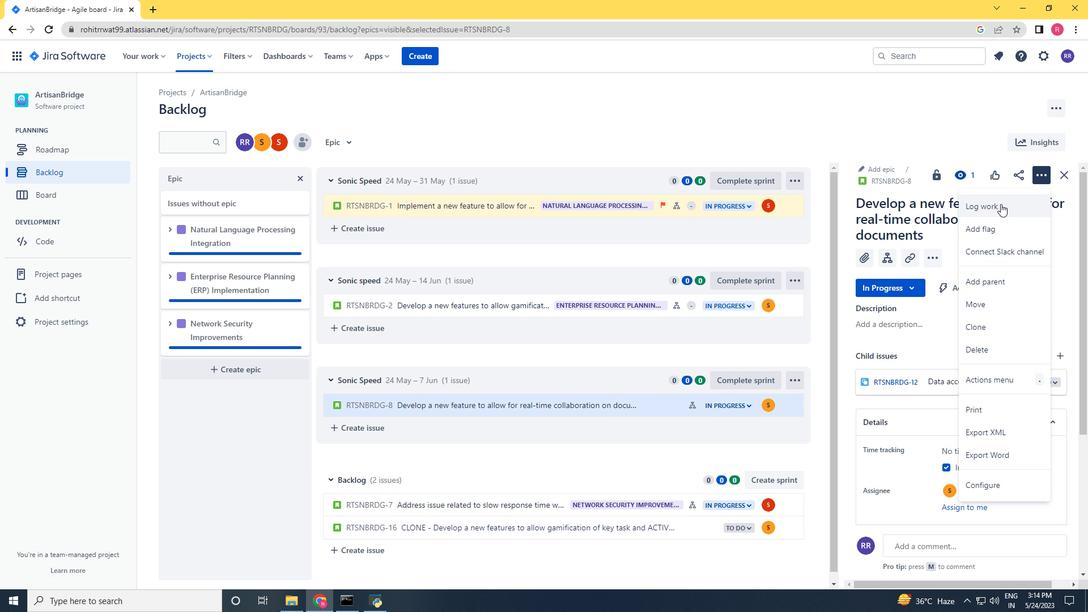
Action: Mouse pressed left at (1000, 204)
Screenshot: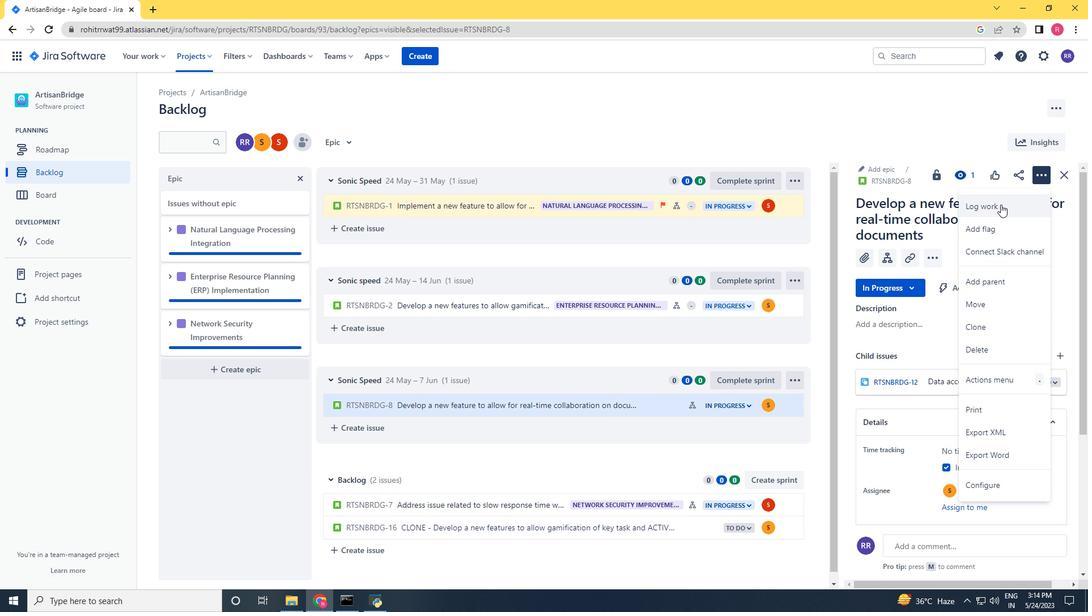 
Action: Key pressed 1w<Key.space>3d<Key.space>18h<Key.space>59m<Key.tab>1w<Key.space>1d<Key.space>12h<Key.space>59m
Screenshot: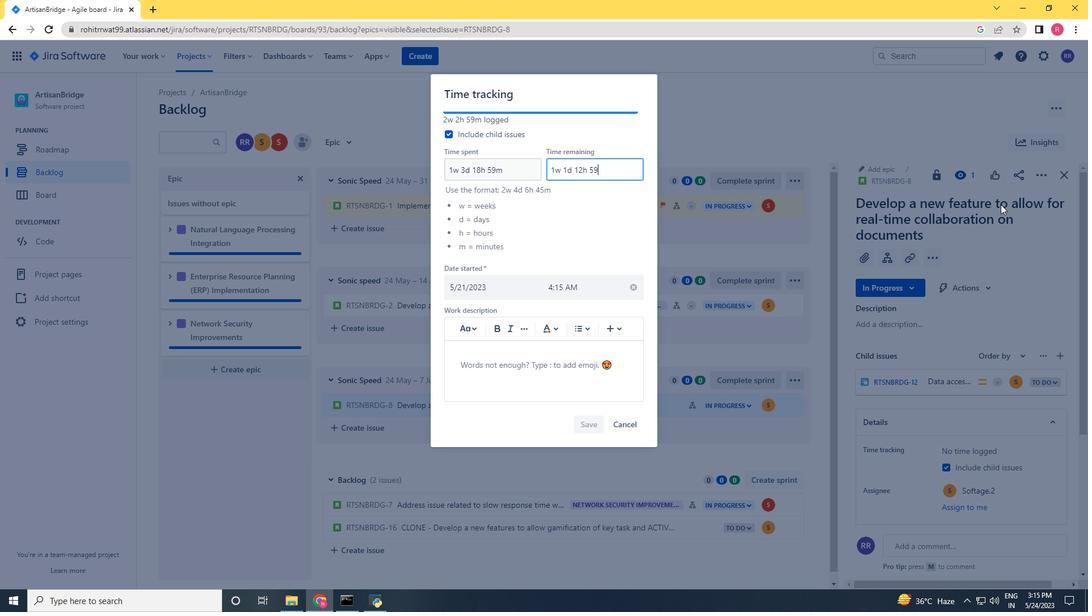 
Action: Mouse moved to (589, 430)
Screenshot: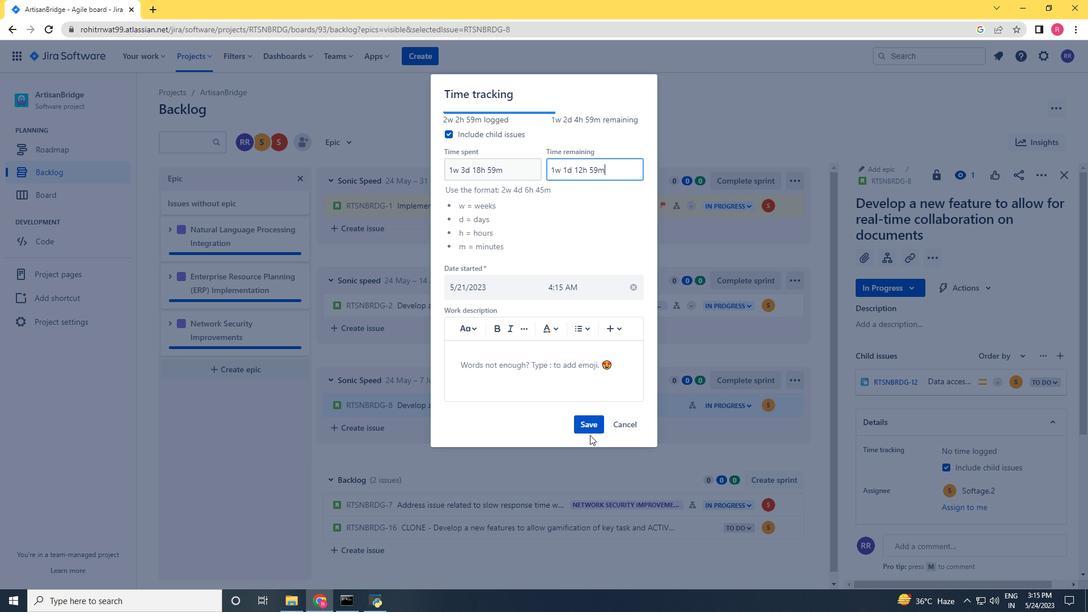 
Action: Mouse pressed left at (589, 430)
Screenshot: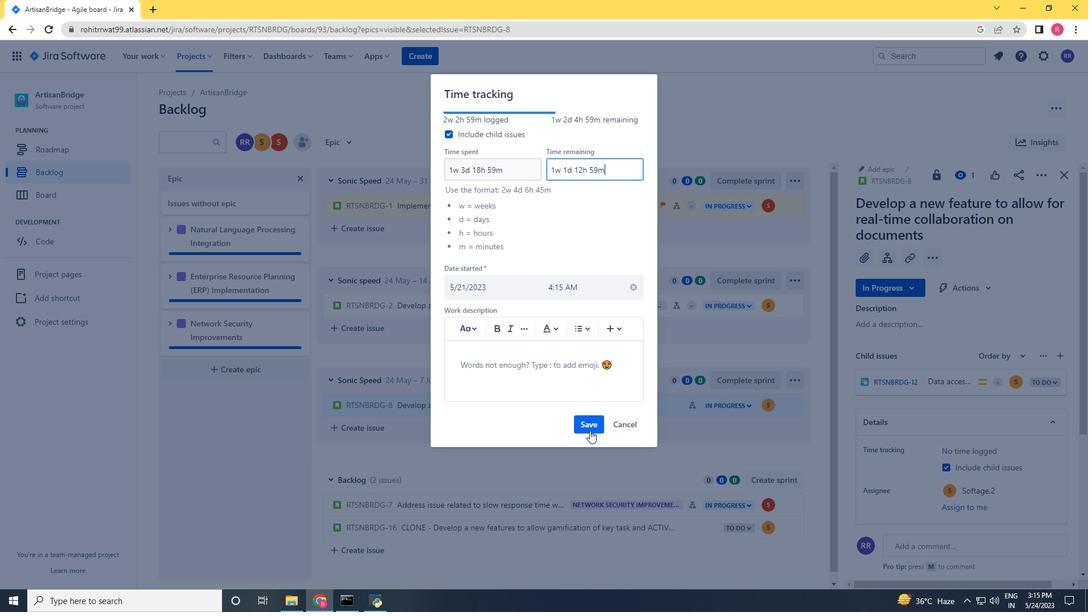 
Action: Mouse moved to (797, 407)
Screenshot: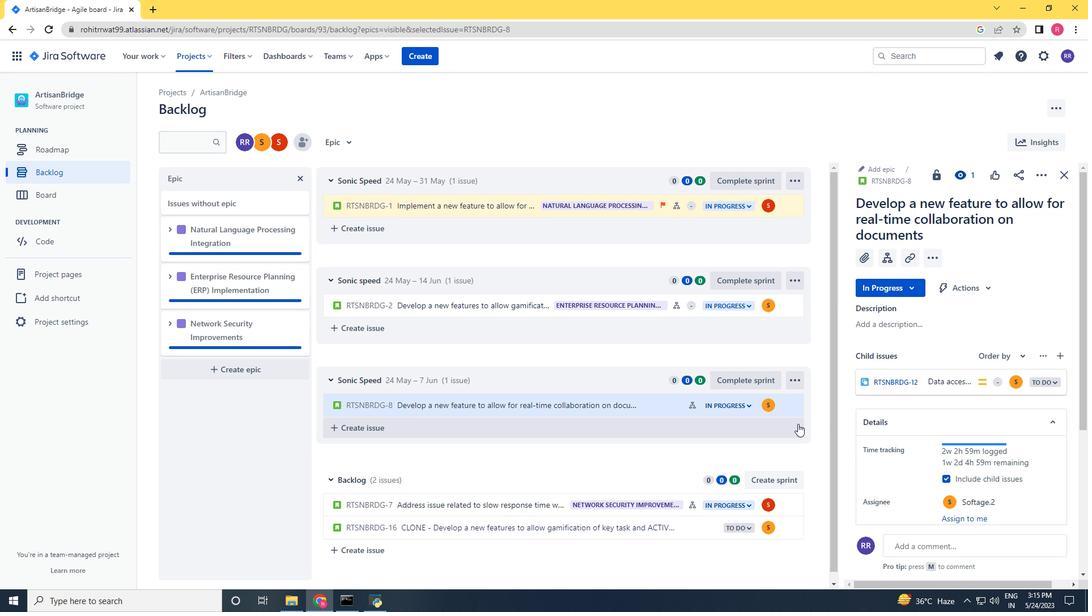 
Action: Mouse pressed left at (797, 407)
Screenshot: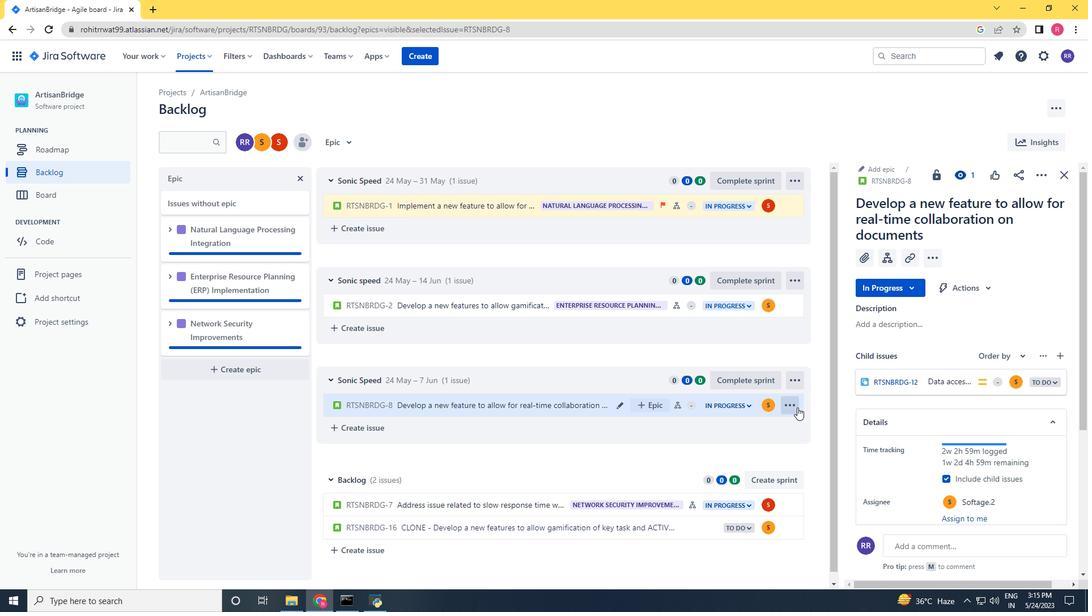 
Action: Mouse moved to (752, 380)
Screenshot: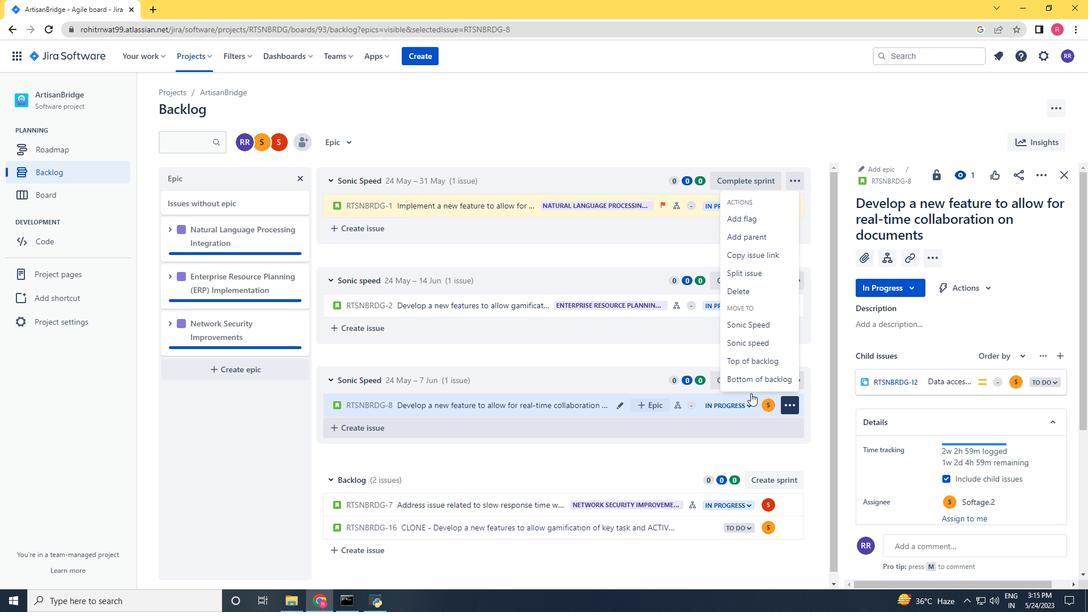
Action: Mouse pressed left at (752, 380)
Screenshot: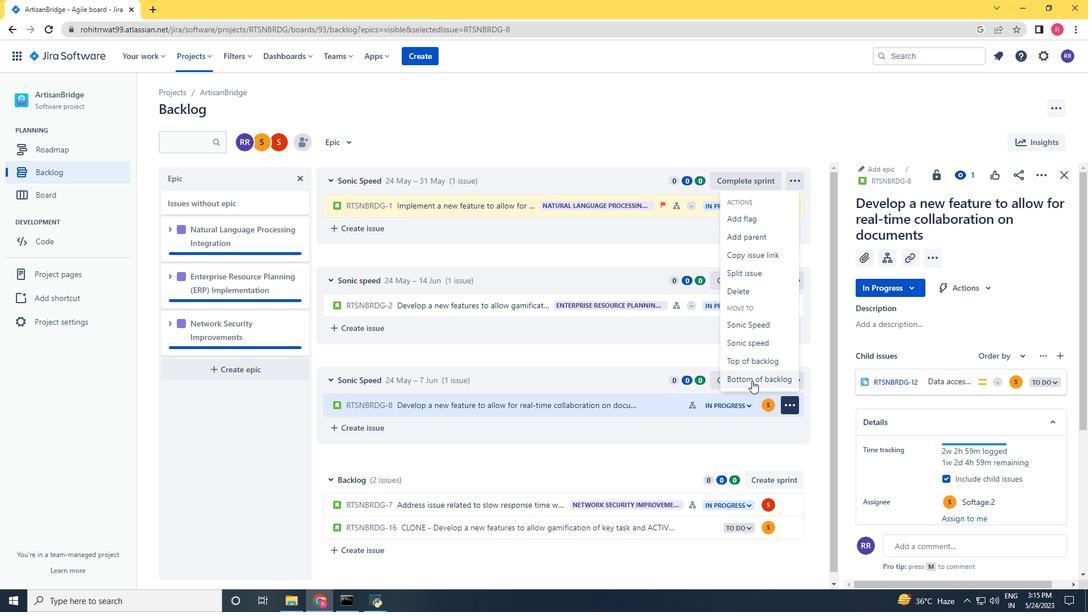 
Action: Mouse moved to (571, 185)
Screenshot: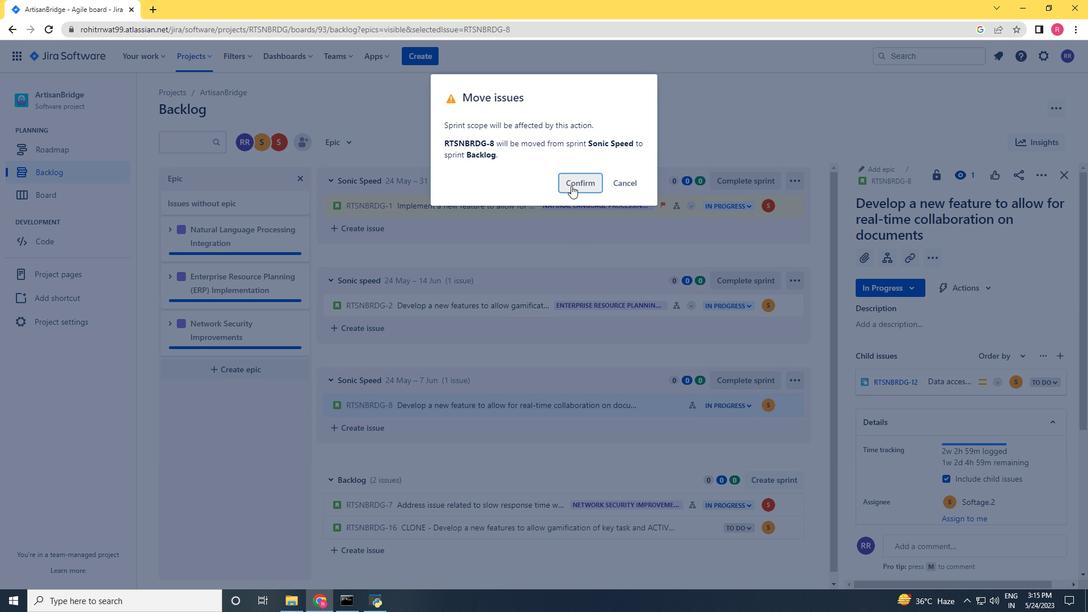 
Action: Mouse pressed left at (571, 185)
Screenshot: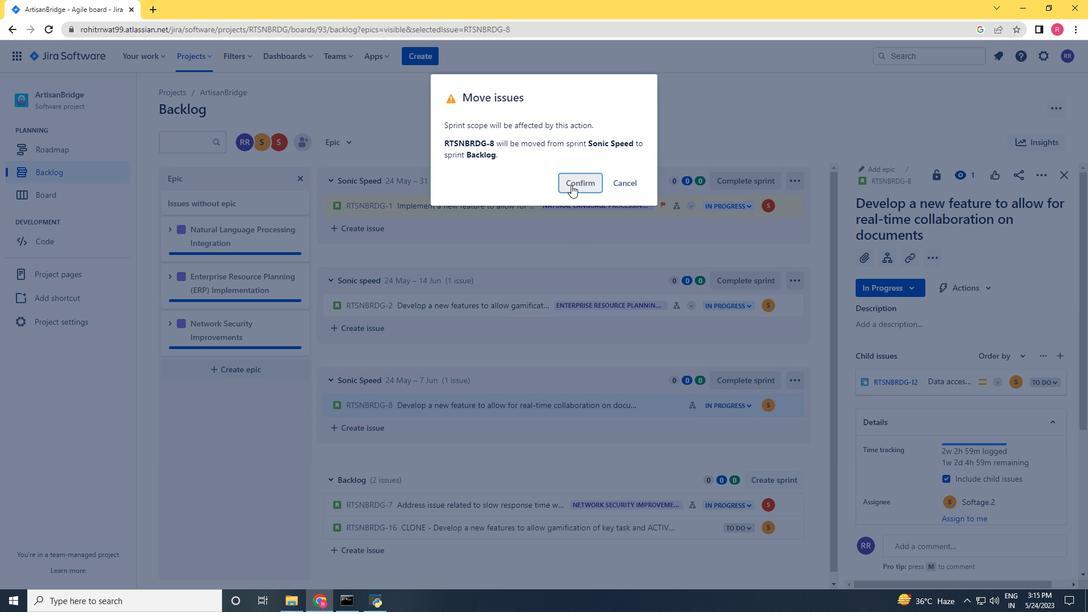
Action: Mouse moved to (638, 551)
Screenshot: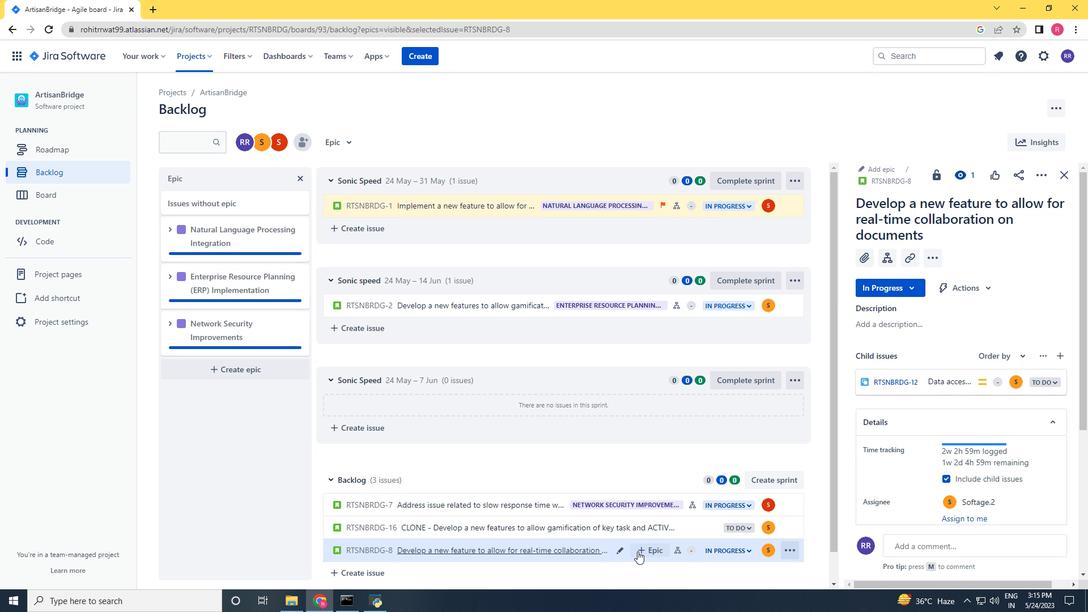 
Action: Mouse pressed left at (638, 551)
Screenshot: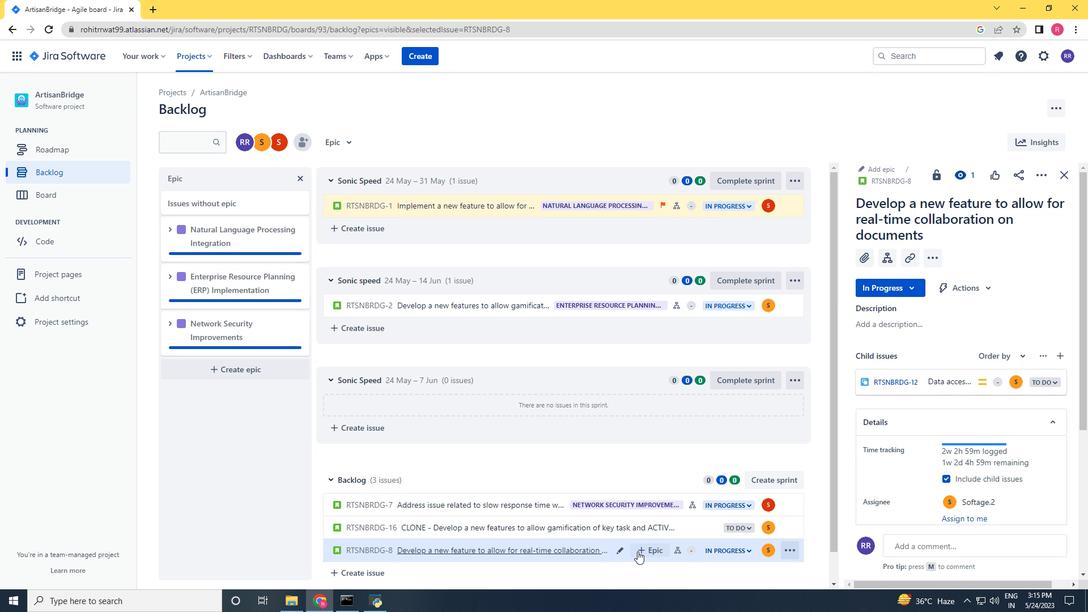 
Action: Mouse moved to (598, 410)
Screenshot: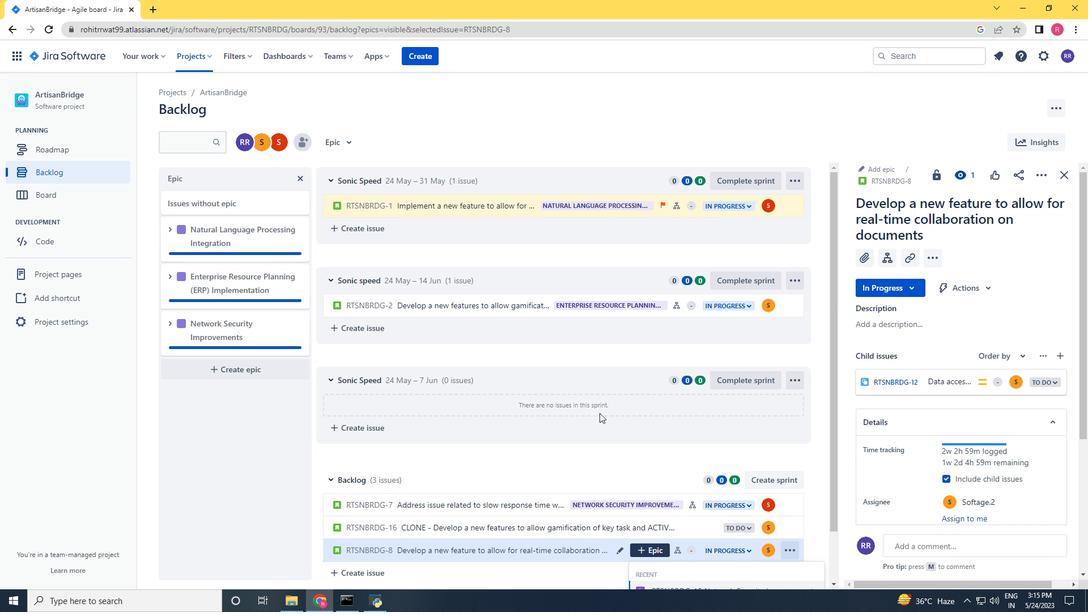 
Action: Mouse scrolled (598, 410) with delta (0, 0)
Screenshot: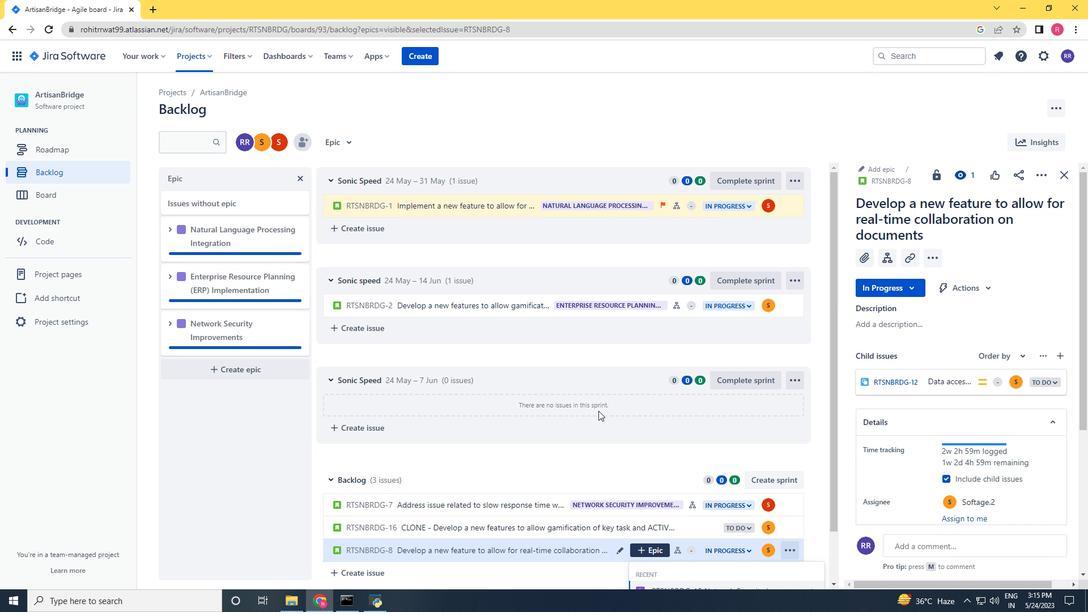 
Action: Mouse scrolled (598, 410) with delta (0, 0)
Screenshot: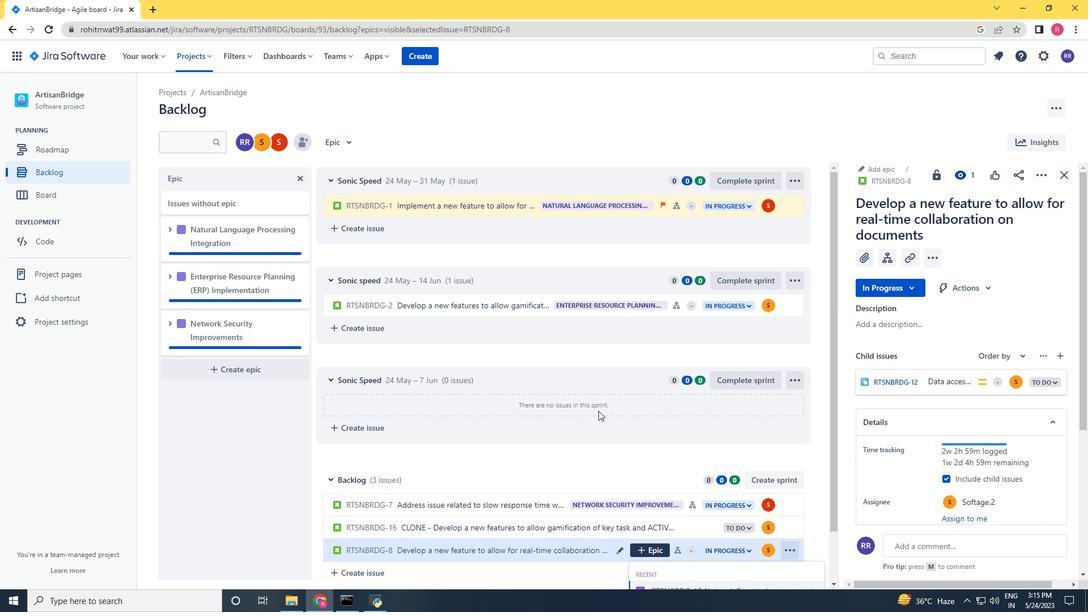 
Action: Mouse moved to (697, 577)
Screenshot: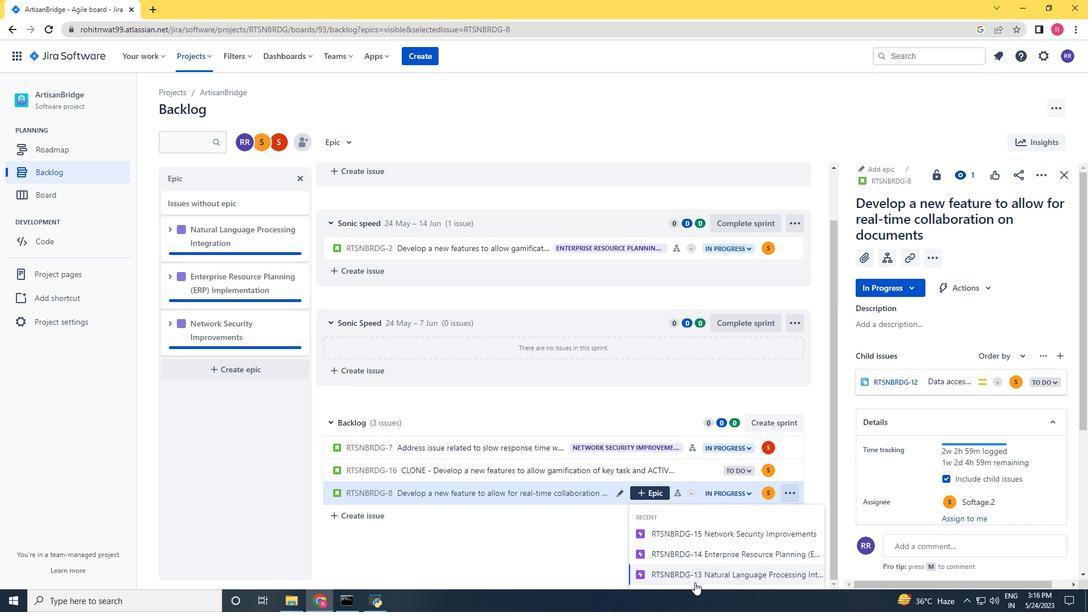 
Action: Mouse pressed left at (697, 577)
Screenshot: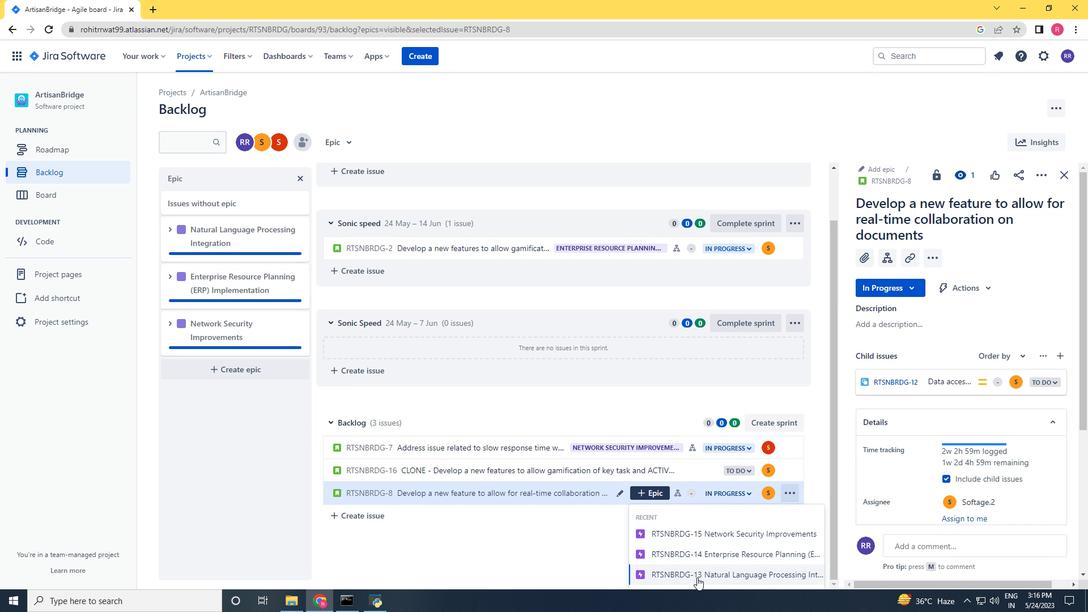 
Action: Mouse moved to (697, 576)
Screenshot: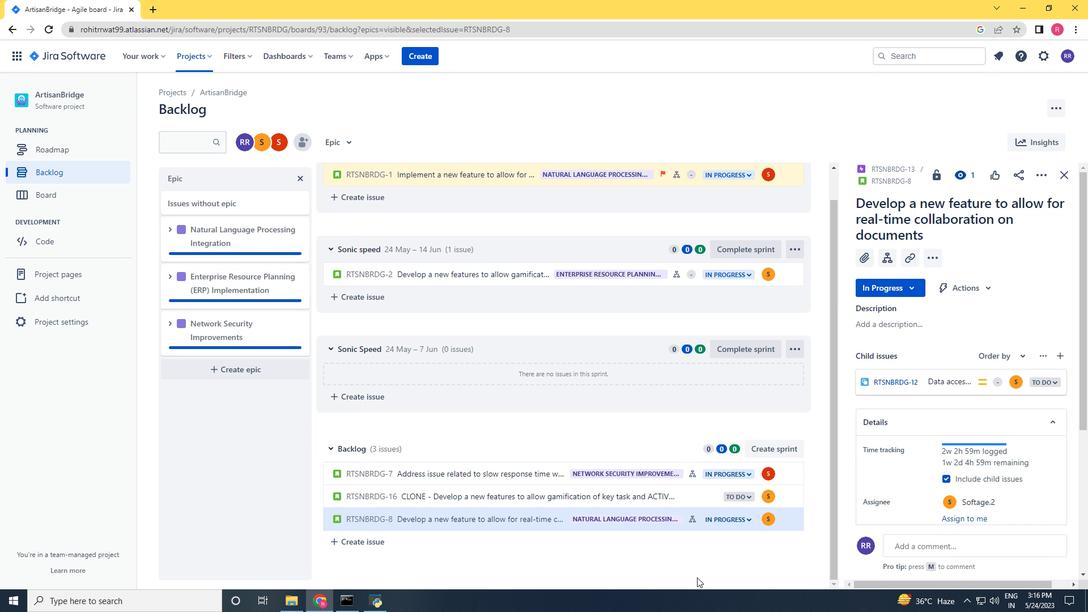 
